 Task: Find connections with filter location Charikar with filter topic #SEMwith filter profile language Spanish with filter current company Wells Fargo with filter school QIS College of Engineering & Technology, Vengamukkapalem (Village), Pondur Road, Ongle(M),PIN-523 272.(CC-49) with filter industry Repair and Maintenance with filter service category Health Insurance with filter keywords title Controller
Action: Mouse moved to (537, 91)
Screenshot: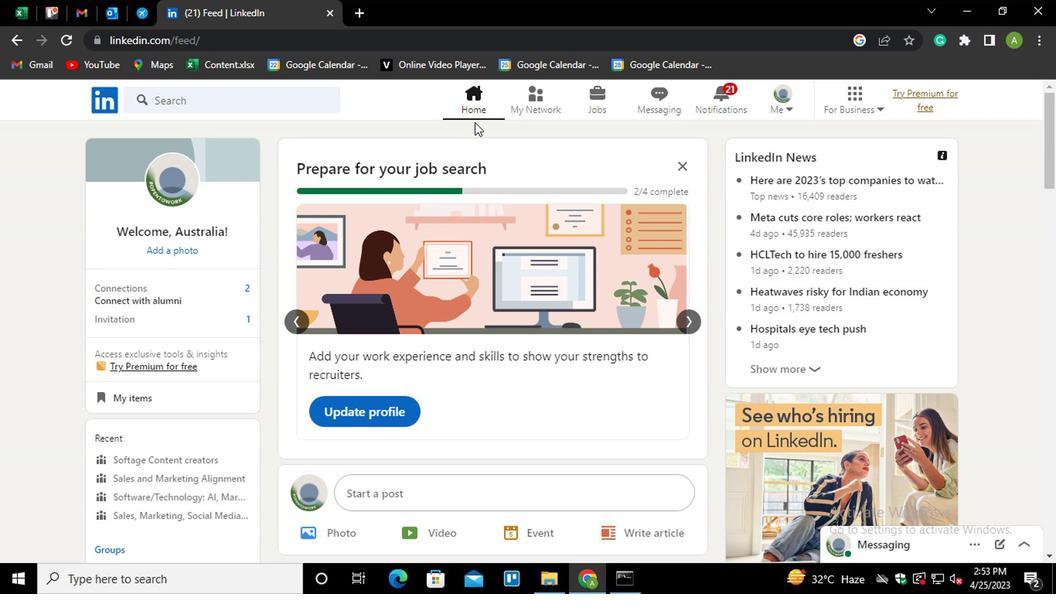 
Action: Mouse pressed left at (537, 91)
Screenshot: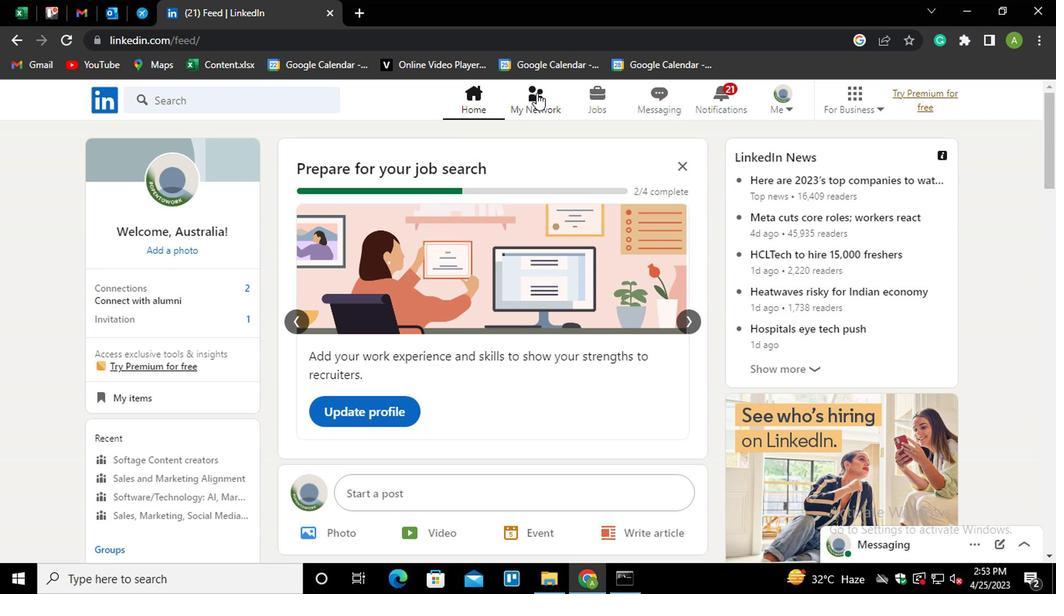 
Action: Mouse moved to (209, 191)
Screenshot: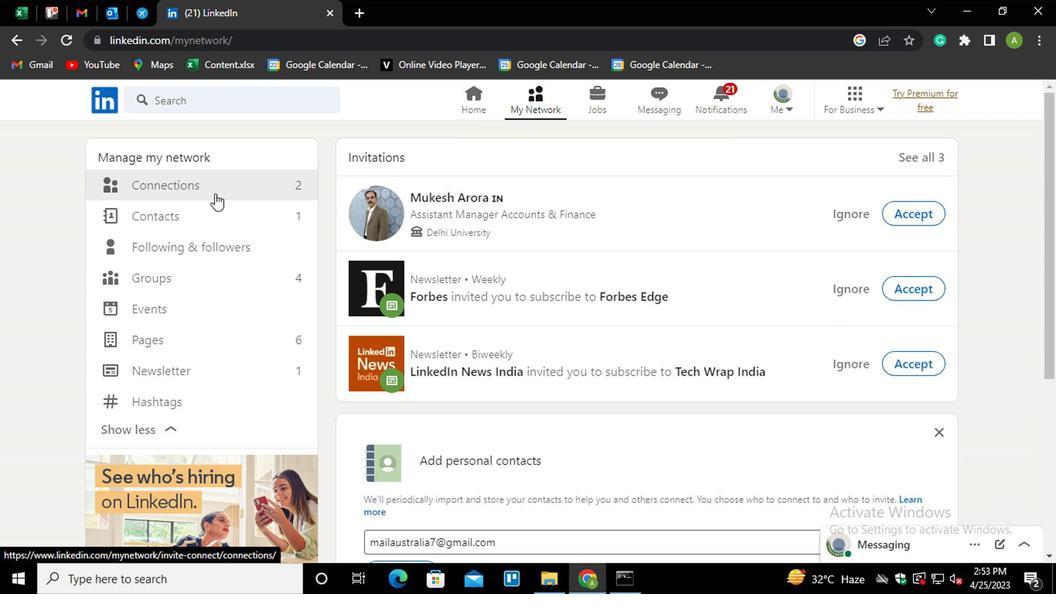 
Action: Mouse pressed left at (209, 191)
Screenshot: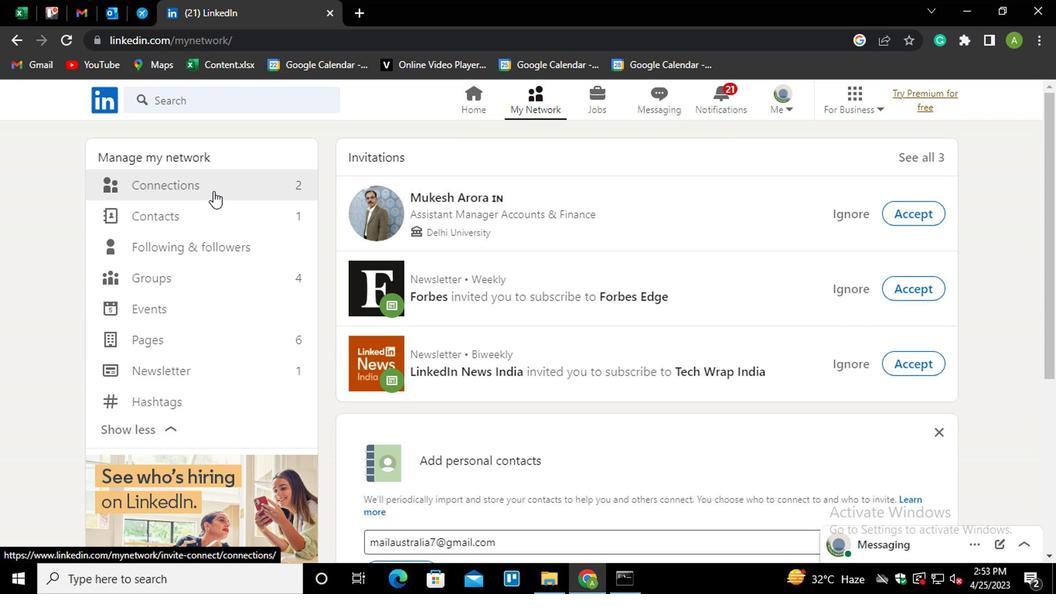 
Action: Mouse moved to (613, 181)
Screenshot: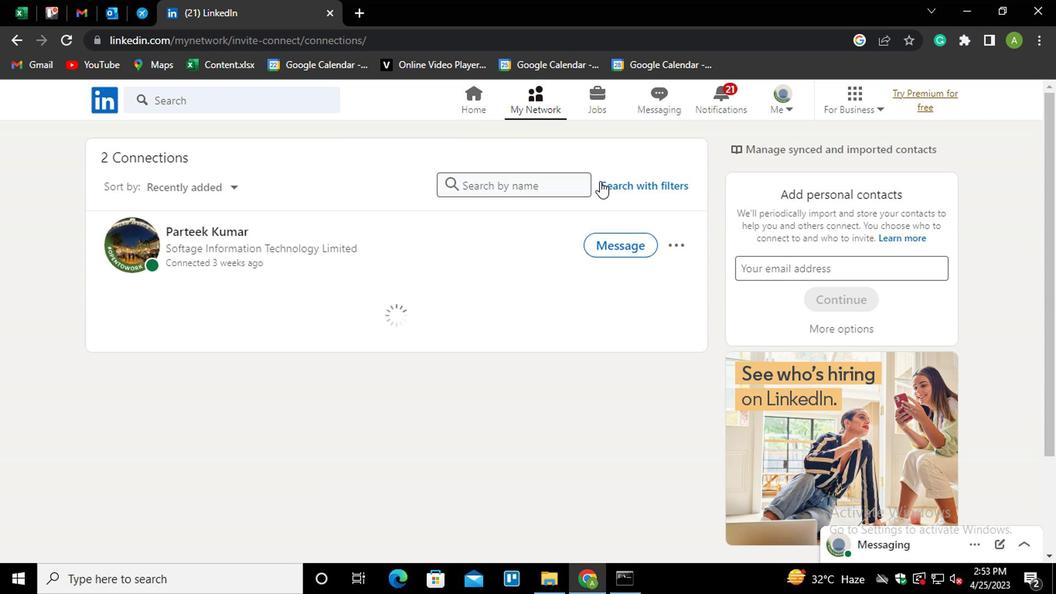 
Action: Mouse pressed left at (613, 181)
Screenshot: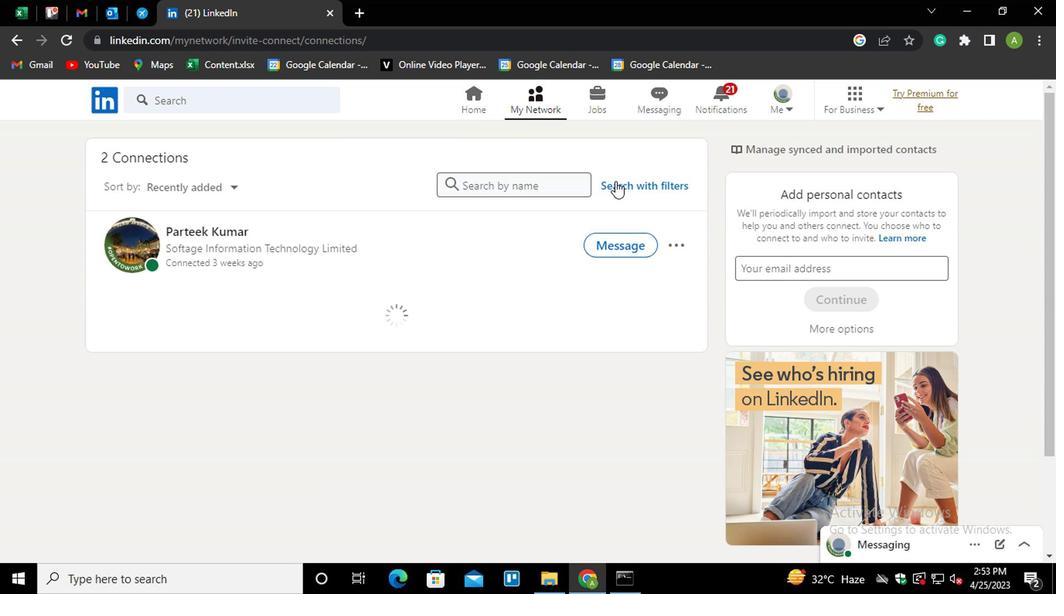 
Action: Mouse moved to (526, 144)
Screenshot: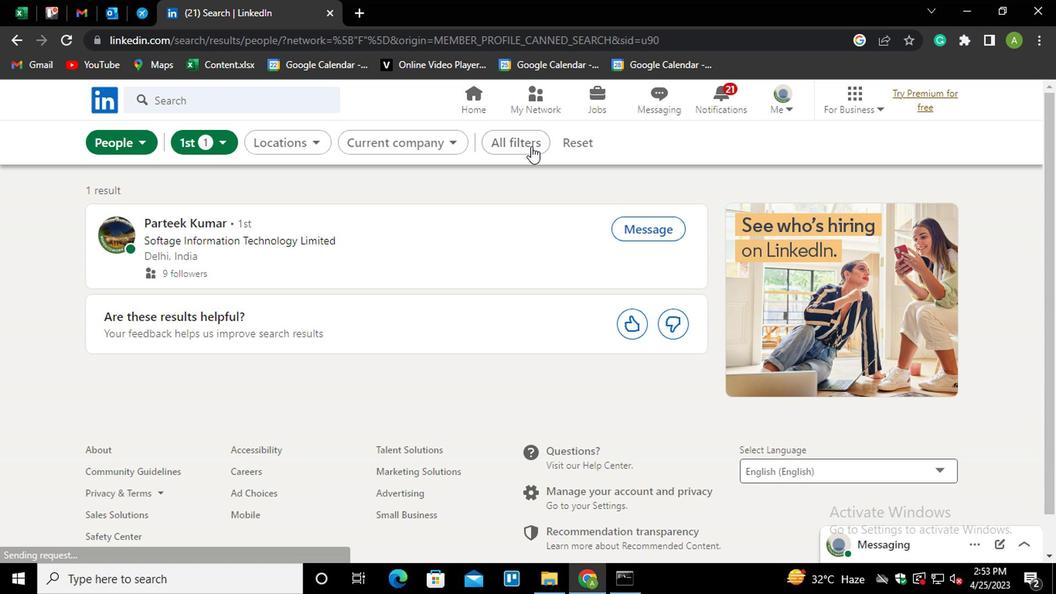
Action: Mouse pressed left at (526, 144)
Screenshot: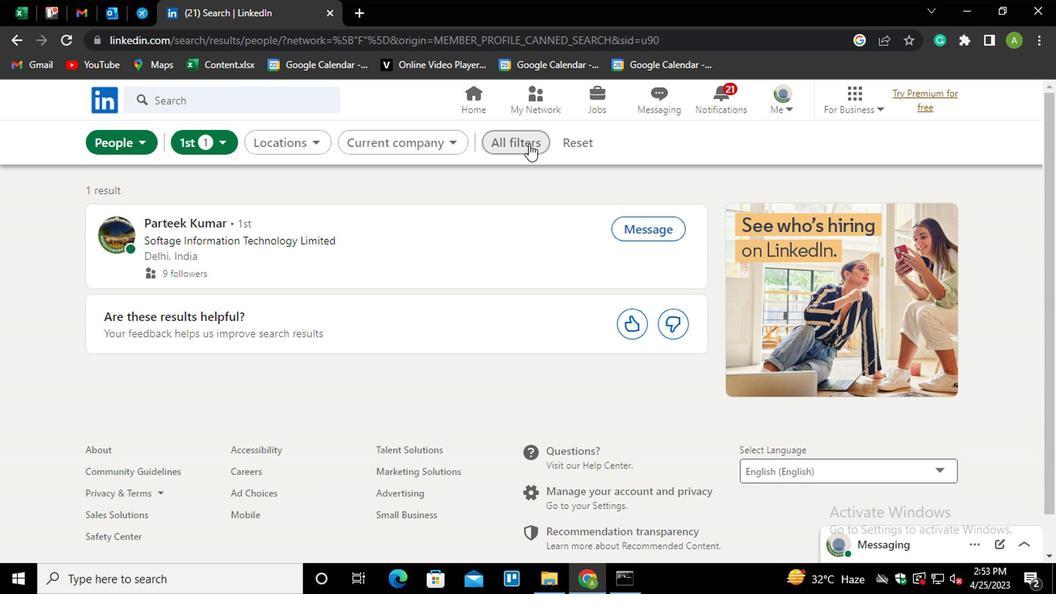 
Action: Mouse moved to (809, 324)
Screenshot: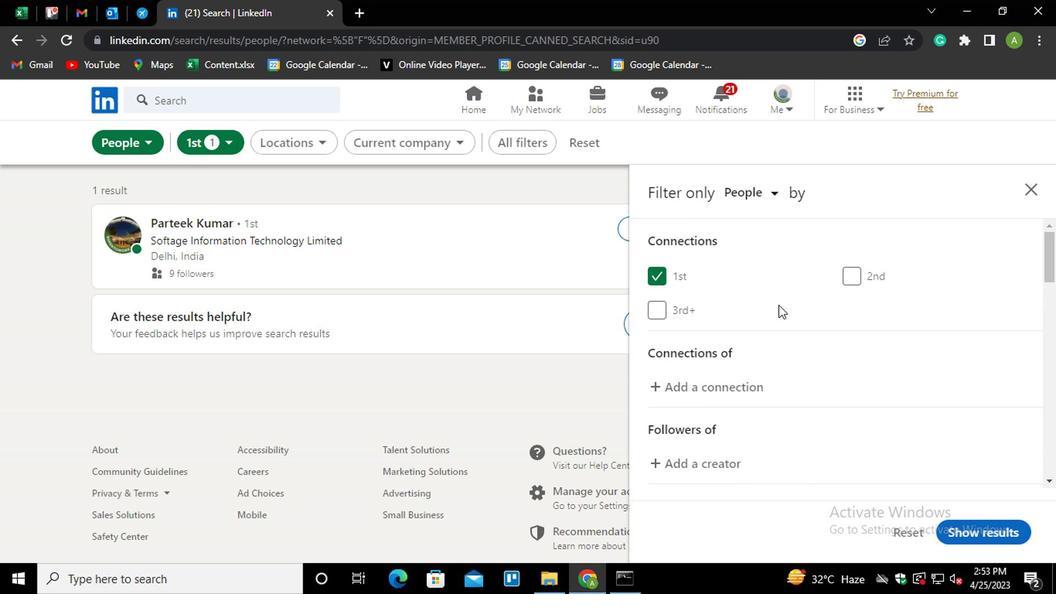 
Action: Mouse scrolled (809, 323) with delta (0, -1)
Screenshot: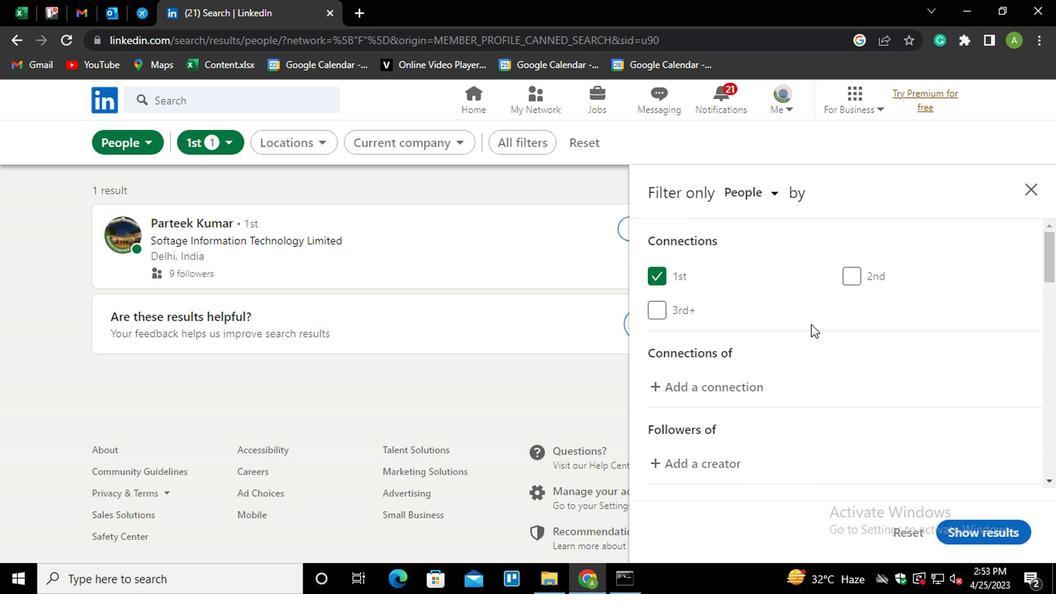 
Action: Mouse scrolled (809, 323) with delta (0, -1)
Screenshot: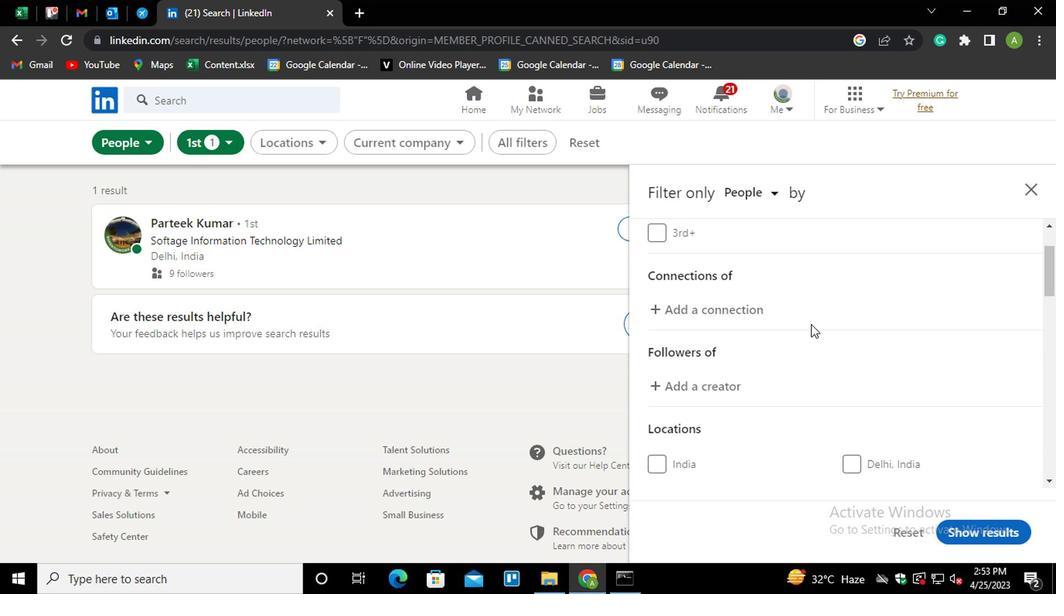 
Action: Mouse scrolled (809, 323) with delta (0, -1)
Screenshot: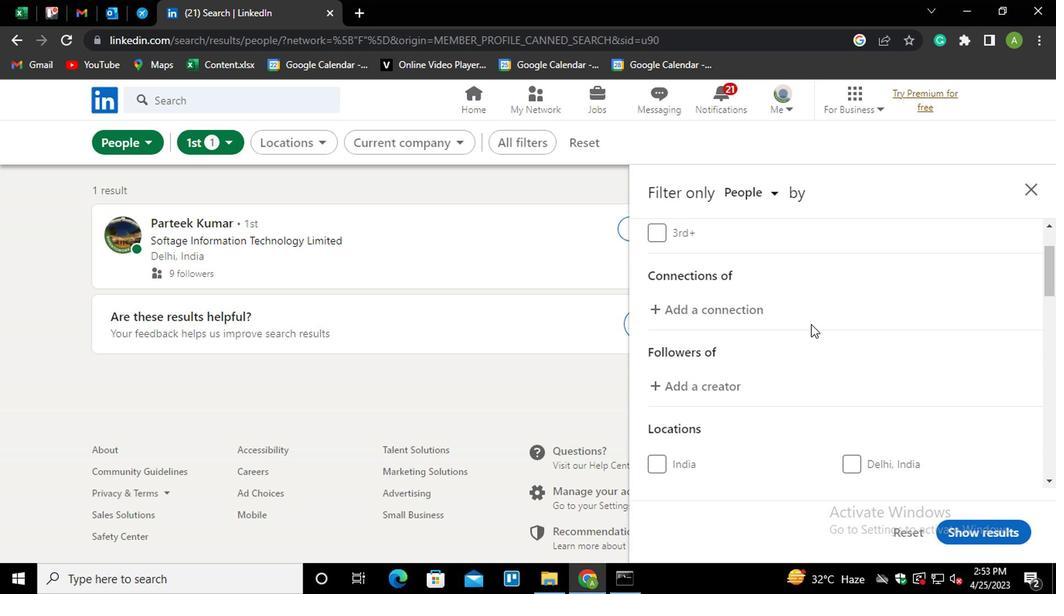 
Action: Mouse scrolled (809, 323) with delta (0, -1)
Screenshot: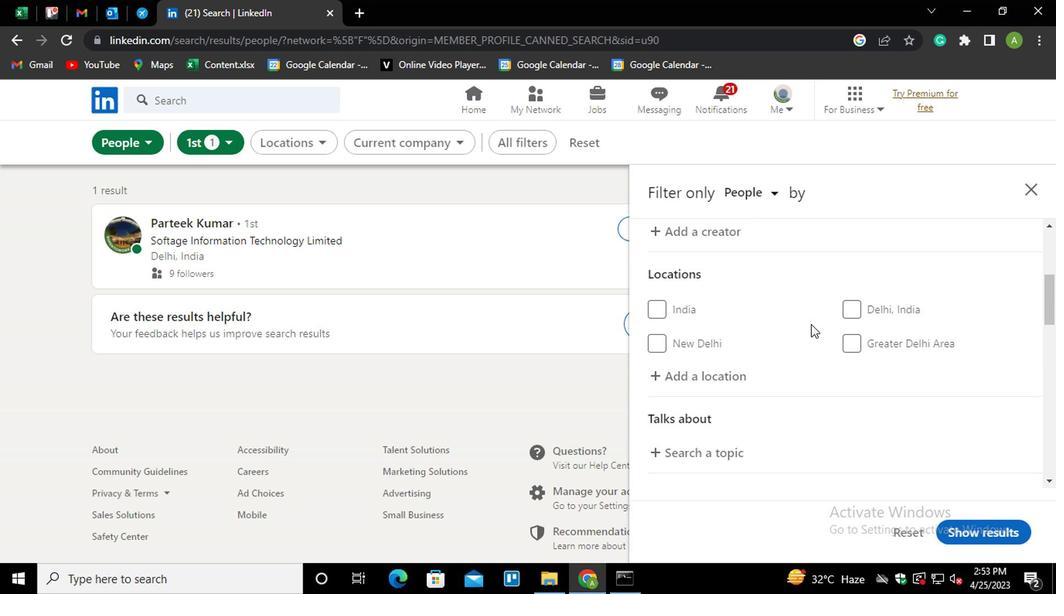 
Action: Mouse moved to (700, 289)
Screenshot: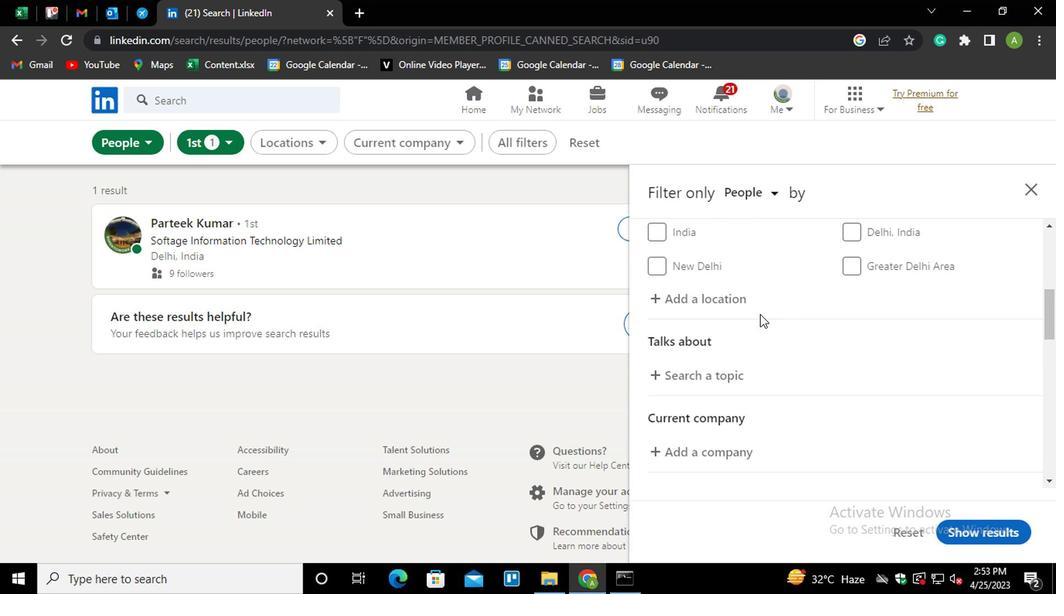 
Action: Mouse pressed left at (700, 289)
Screenshot: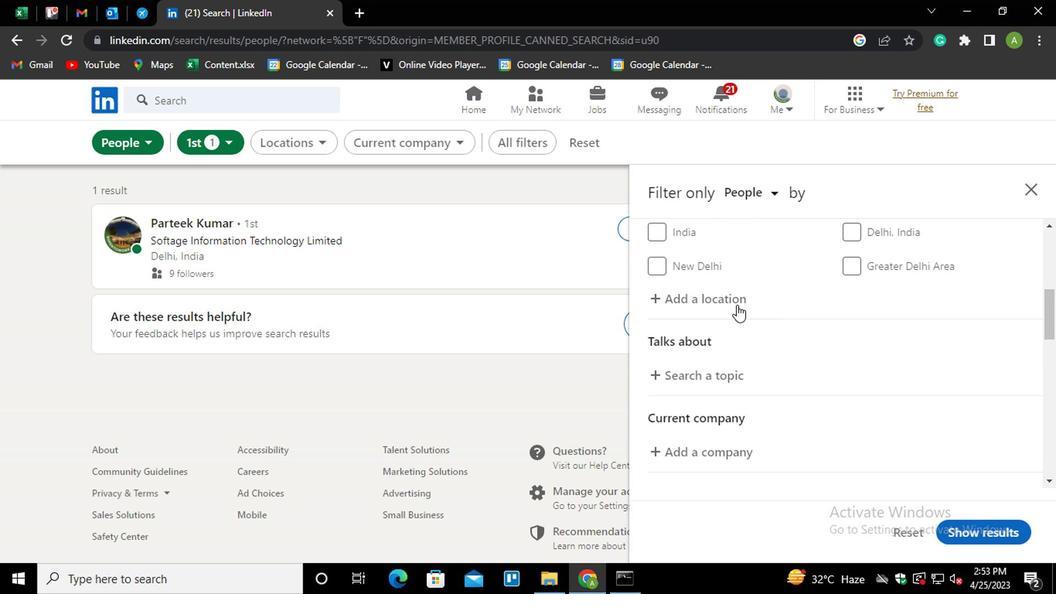 
Action: Mouse moved to (698, 297)
Screenshot: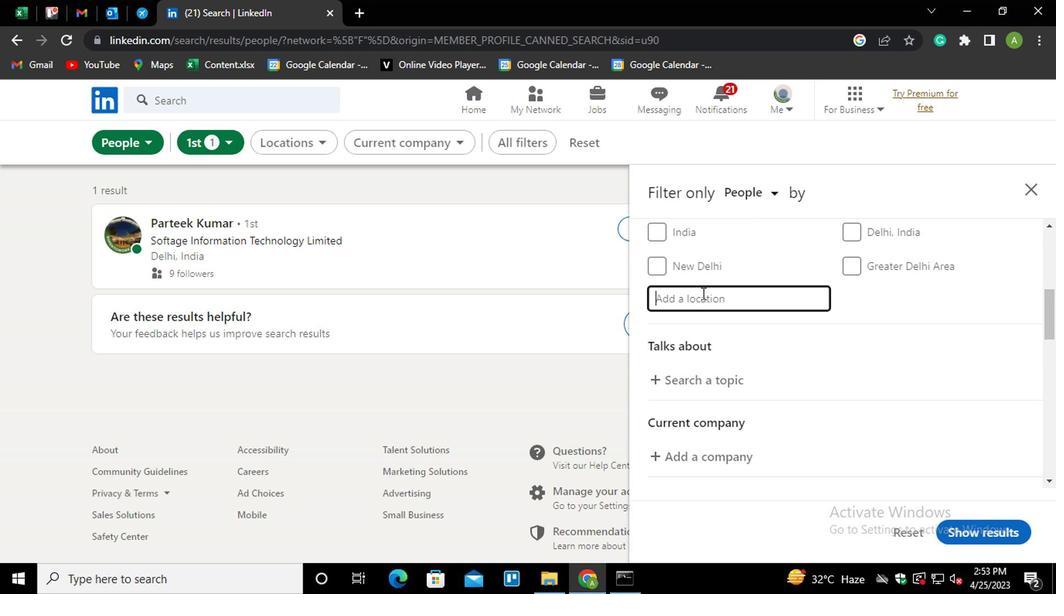 
Action: Mouse pressed left at (698, 297)
Screenshot: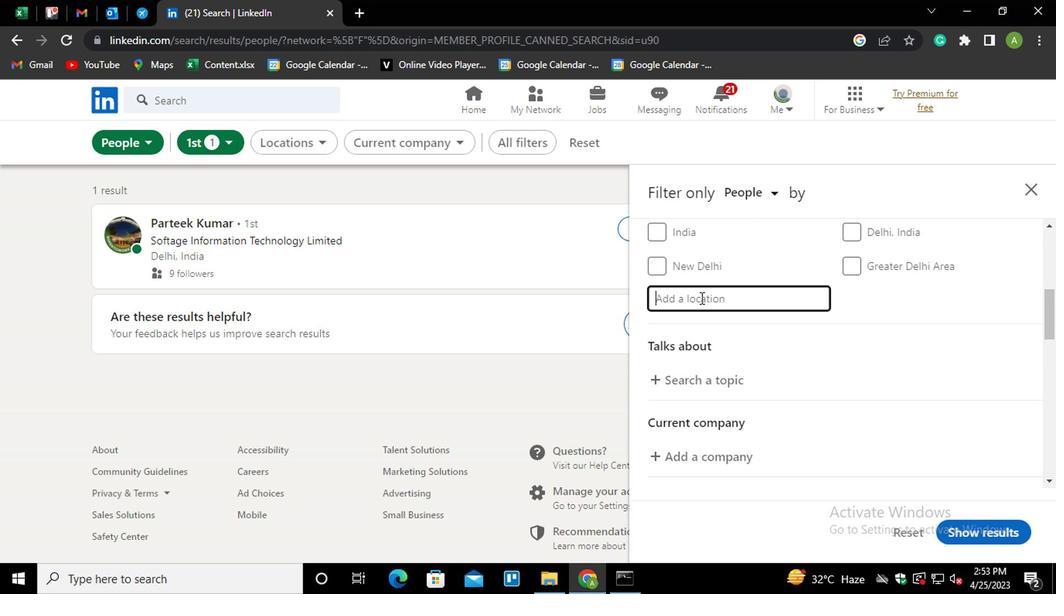 
Action: Mouse moved to (697, 298)
Screenshot: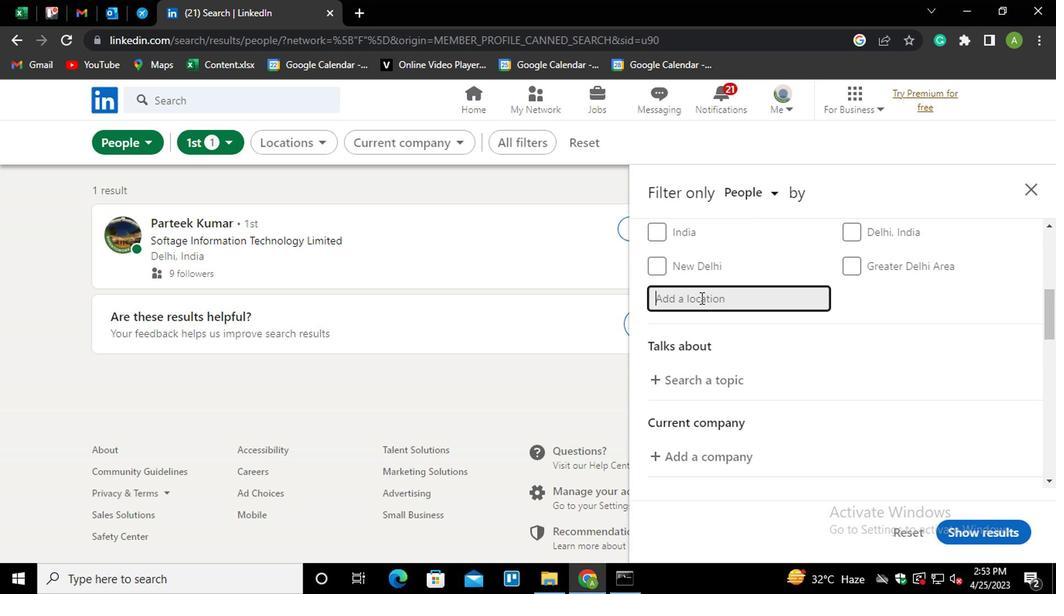 
Action: Key pressed <Key.shift>CHARIKAR<Key.enter>
Screenshot: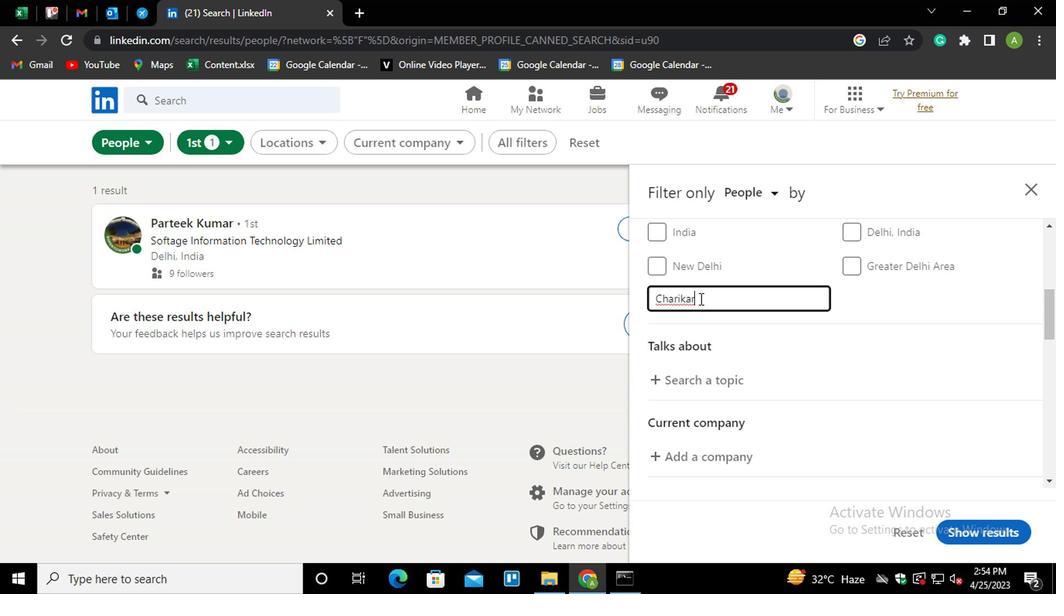 
Action: Mouse moved to (865, 311)
Screenshot: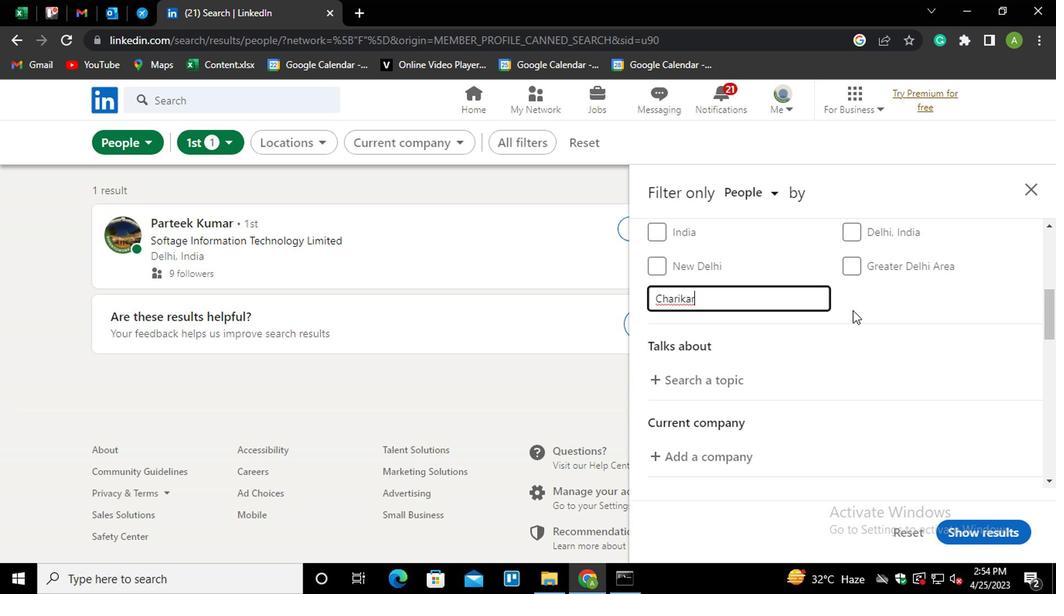 
Action: Mouse pressed left at (865, 311)
Screenshot: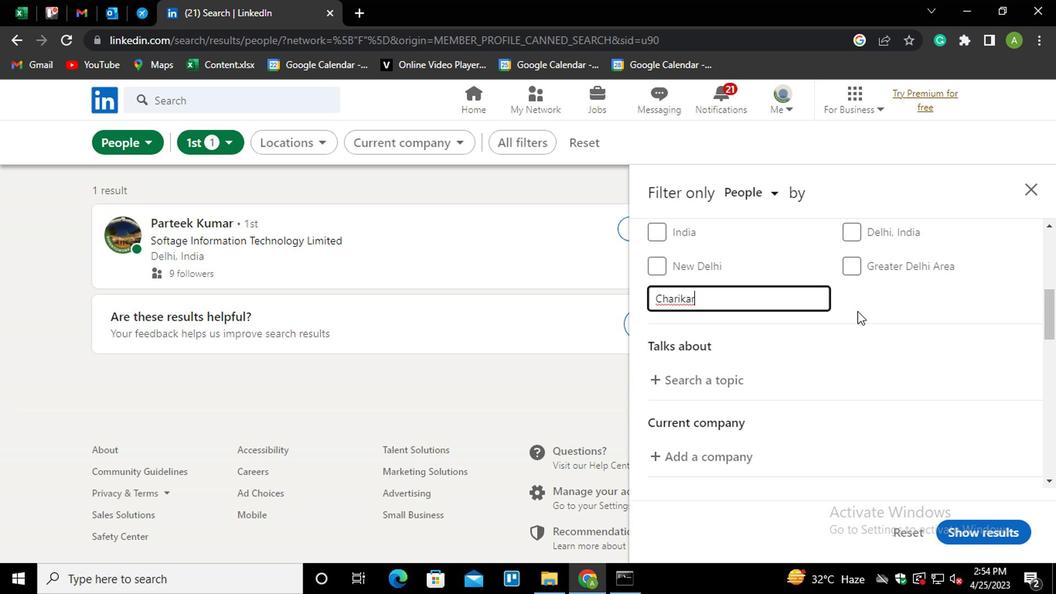 
Action: Mouse scrolled (865, 310) with delta (0, 0)
Screenshot: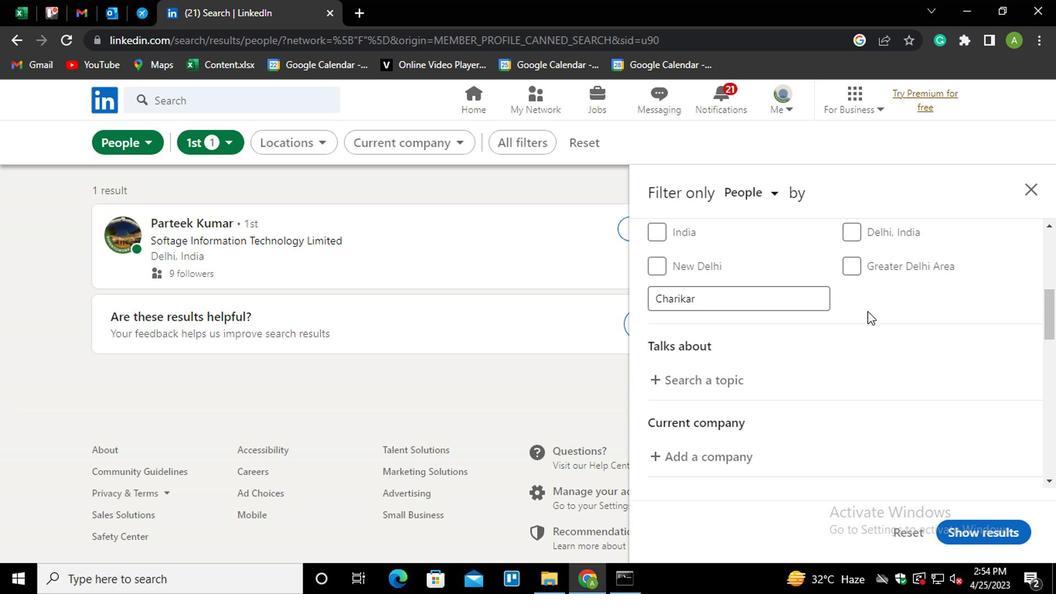 
Action: Mouse moved to (711, 307)
Screenshot: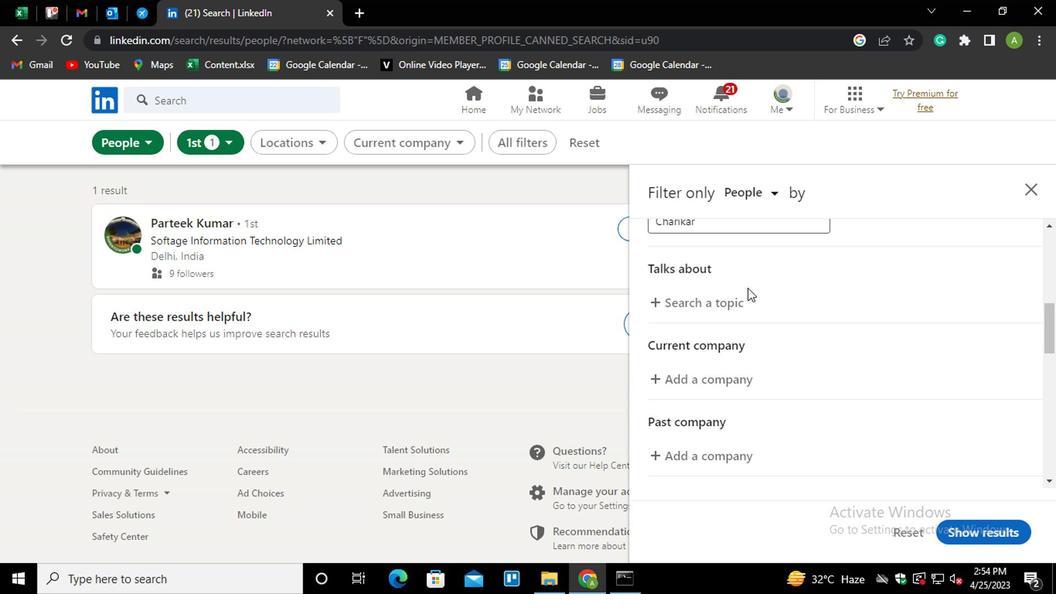 
Action: Mouse pressed left at (711, 307)
Screenshot: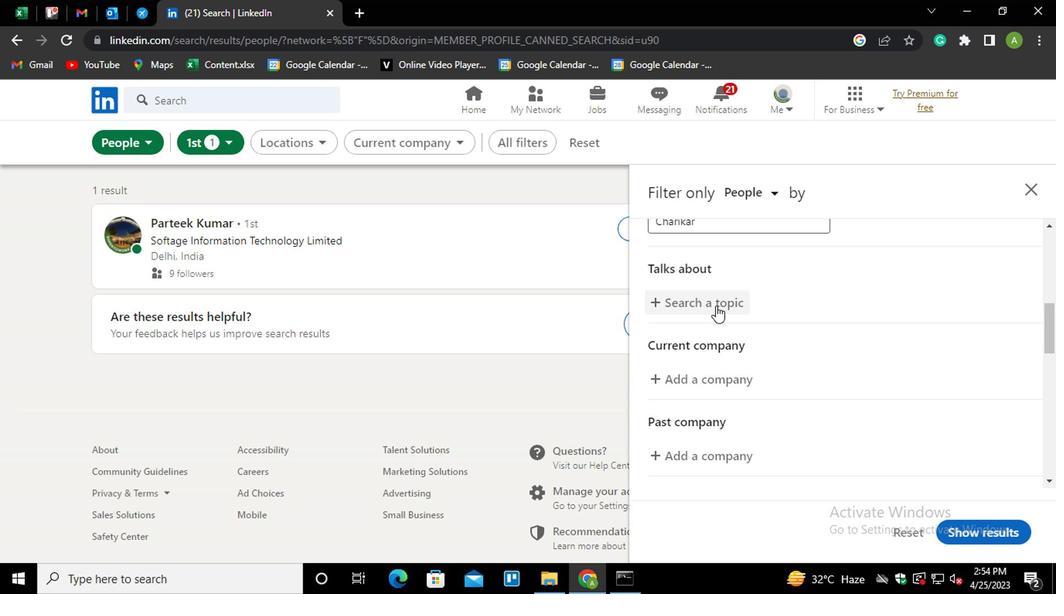 
Action: Key pressed <Key.shift>#<Key.shift>SEMWITH
Screenshot: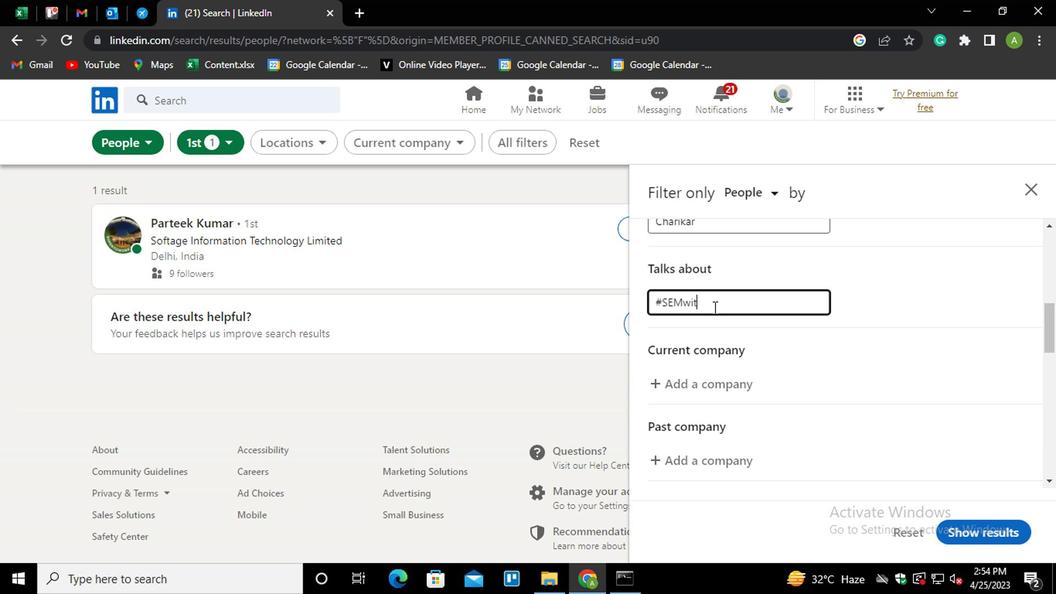 
Action: Mouse moved to (907, 278)
Screenshot: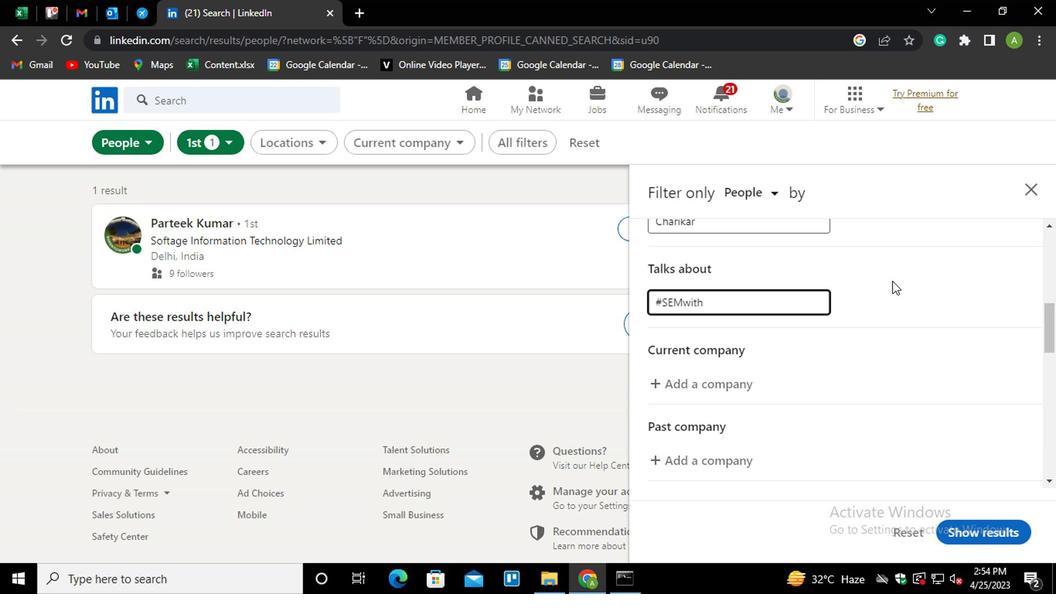 
Action: Mouse pressed left at (907, 278)
Screenshot: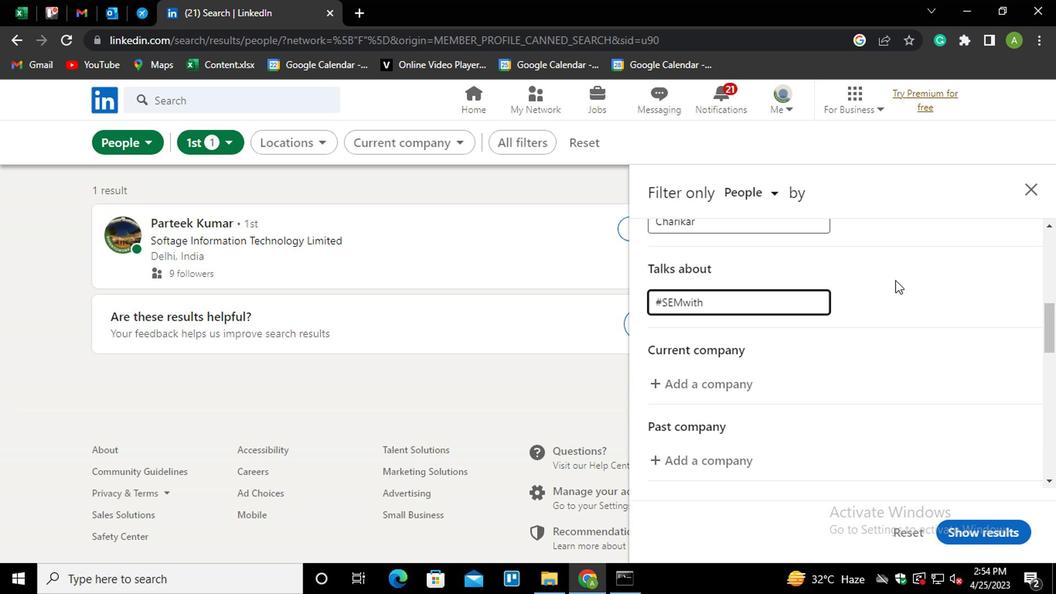 
Action: Mouse moved to (805, 330)
Screenshot: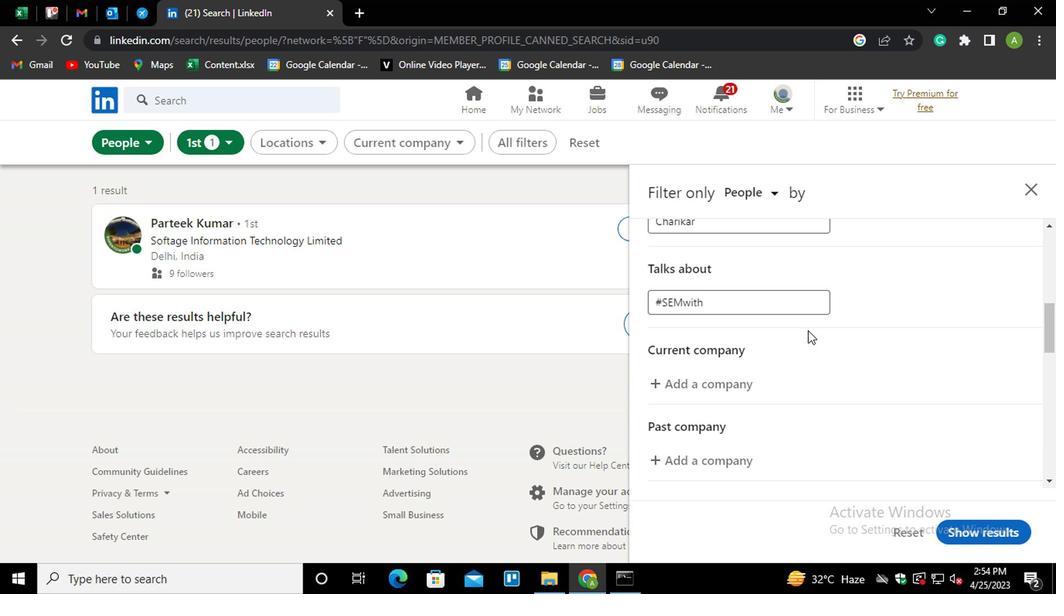 
Action: Mouse scrolled (805, 329) with delta (0, 0)
Screenshot: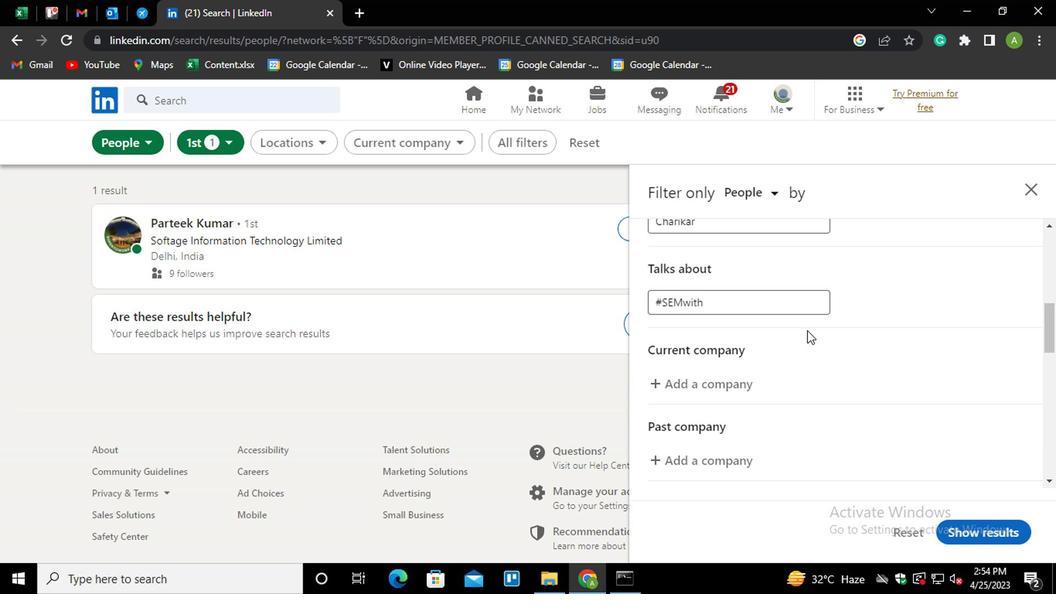 
Action: Mouse moved to (677, 311)
Screenshot: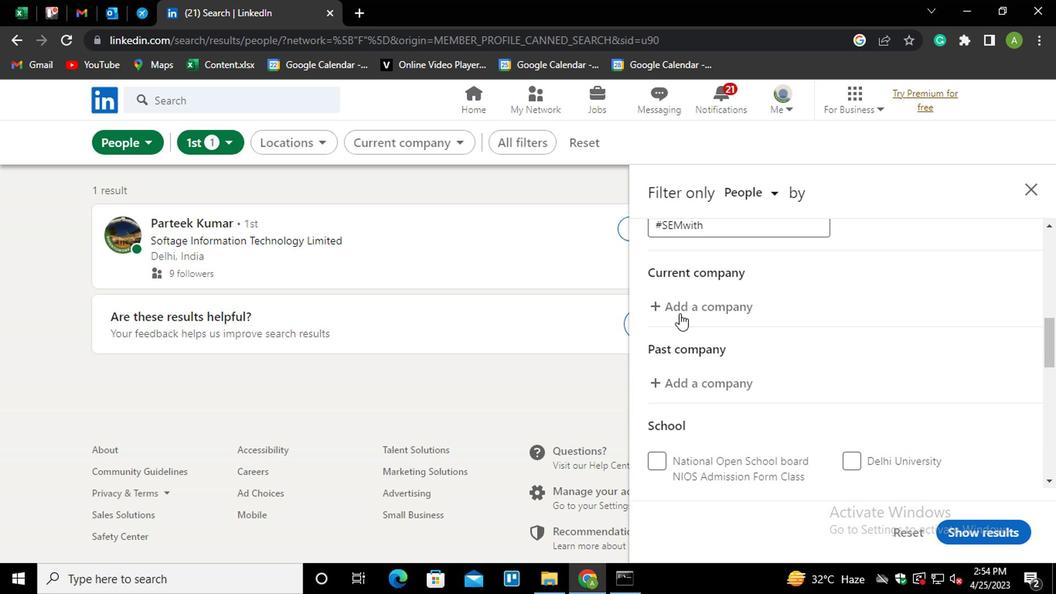 
Action: Mouse pressed left at (677, 311)
Screenshot: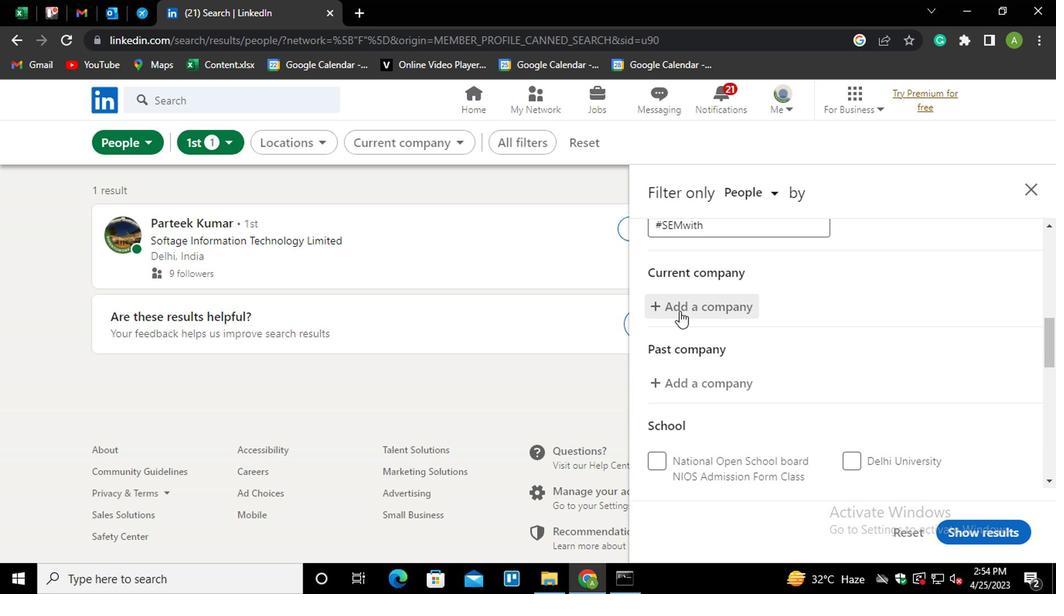 
Action: Mouse moved to (679, 307)
Screenshot: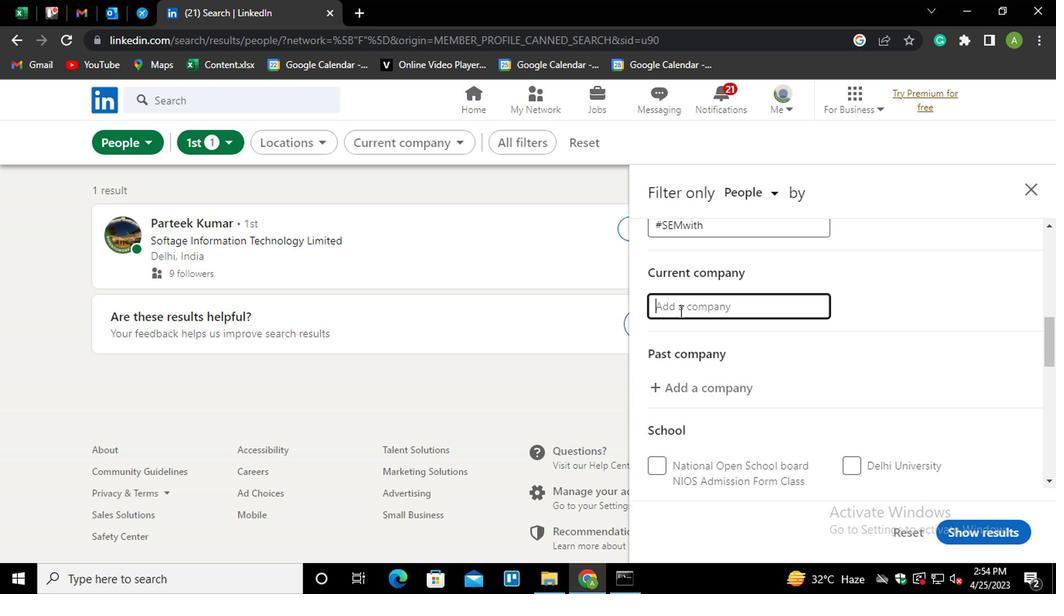 
Action: Mouse pressed left at (679, 307)
Screenshot: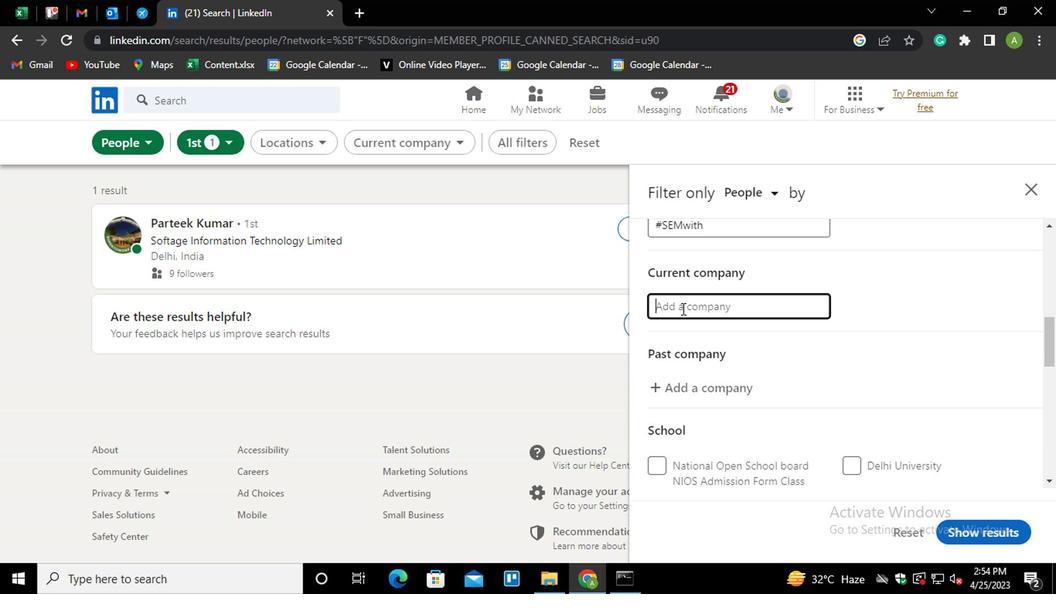 
Action: Key pressed <Key.shift>WELS<Key.backspace>LS<Key.space><Key.shift>FA<Key.down><Key.enter>
Screenshot: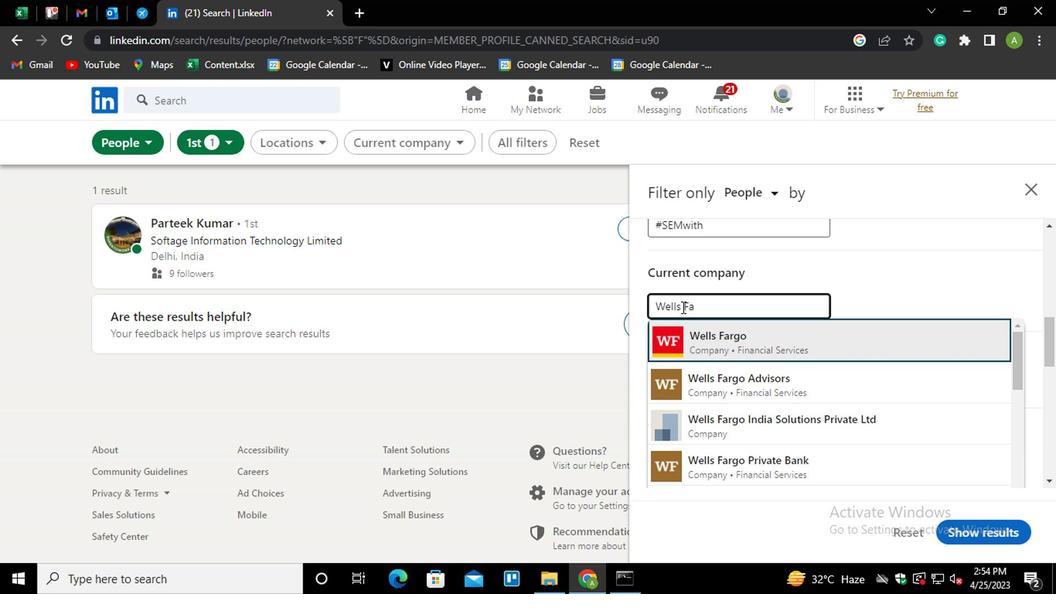 
Action: Mouse moved to (812, 341)
Screenshot: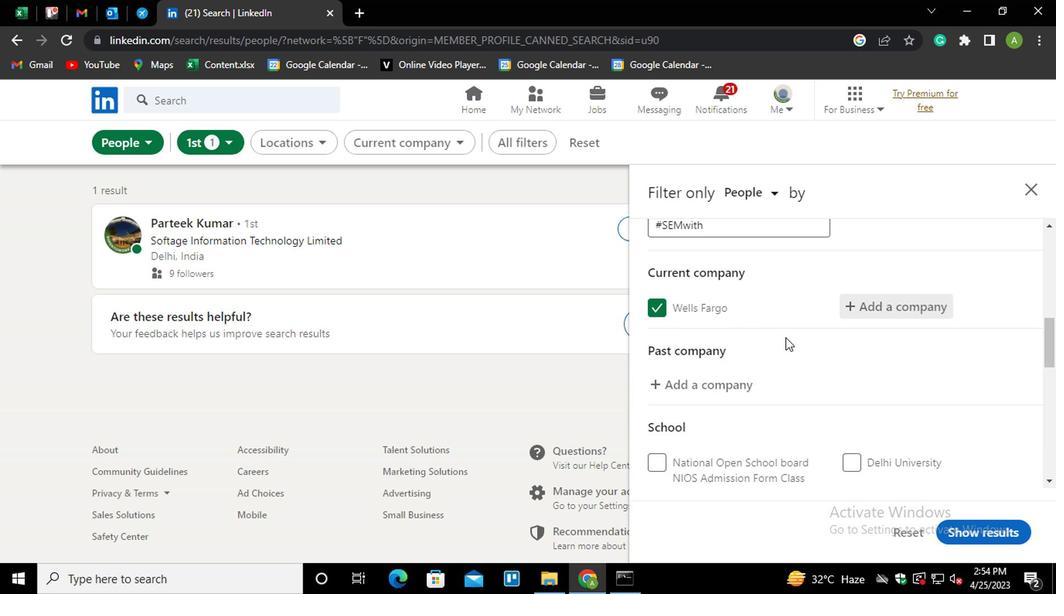 
Action: Mouse scrolled (812, 340) with delta (0, -1)
Screenshot: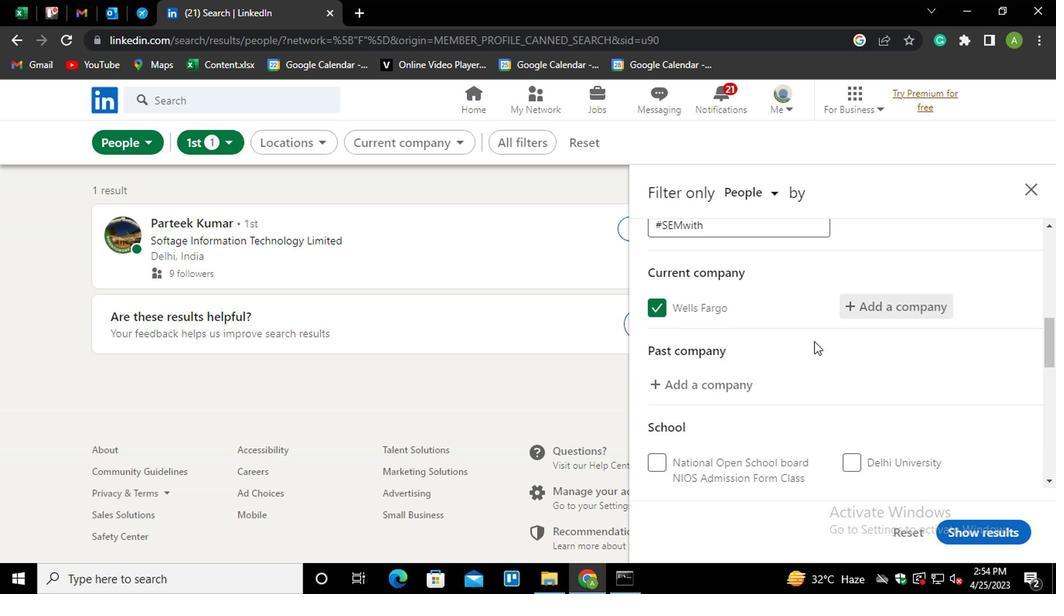 
Action: Mouse scrolled (812, 340) with delta (0, -1)
Screenshot: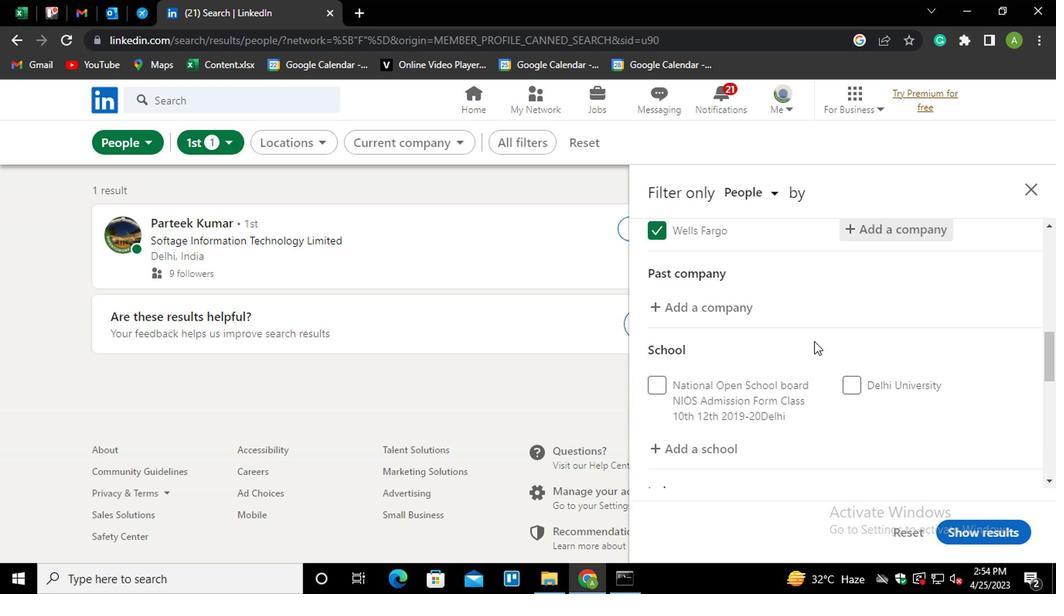 
Action: Mouse moved to (693, 375)
Screenshot: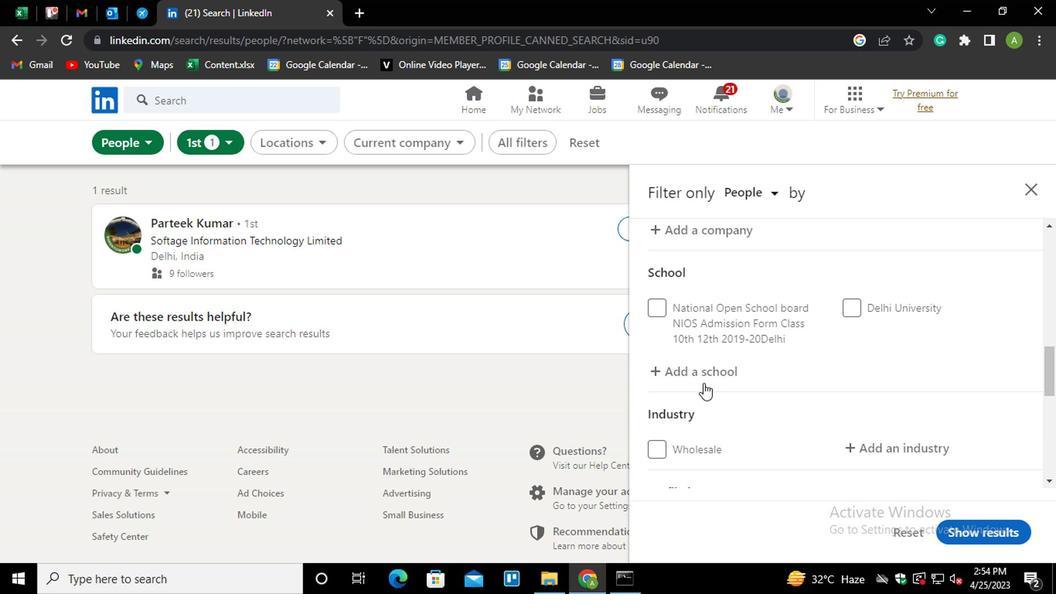 
Action: Mouse pressed left at (693, 375)
Screenshot: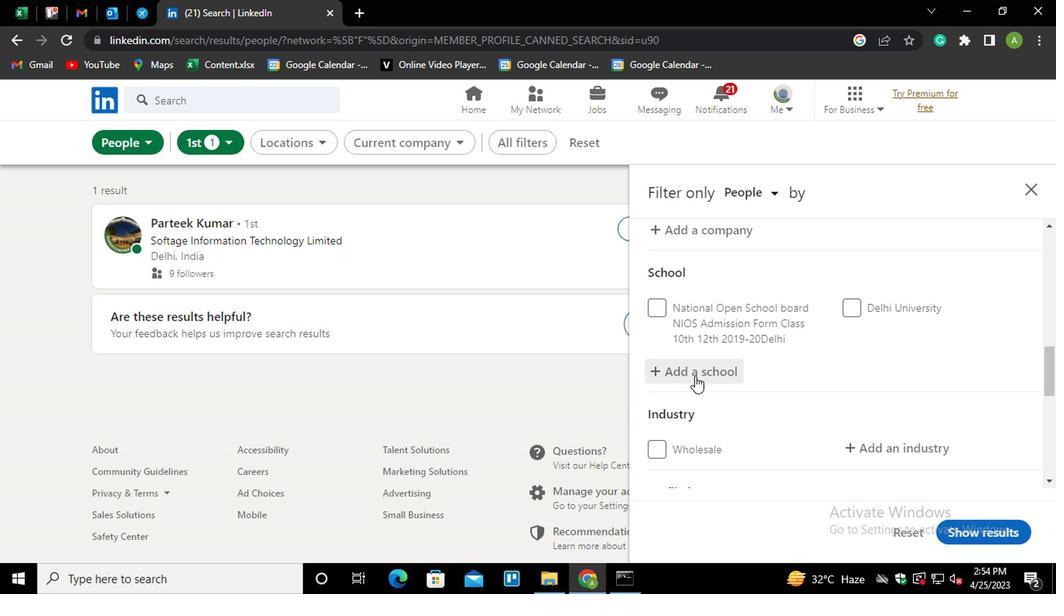 
Action: Mouse moved to (691, 369)
Screenshot: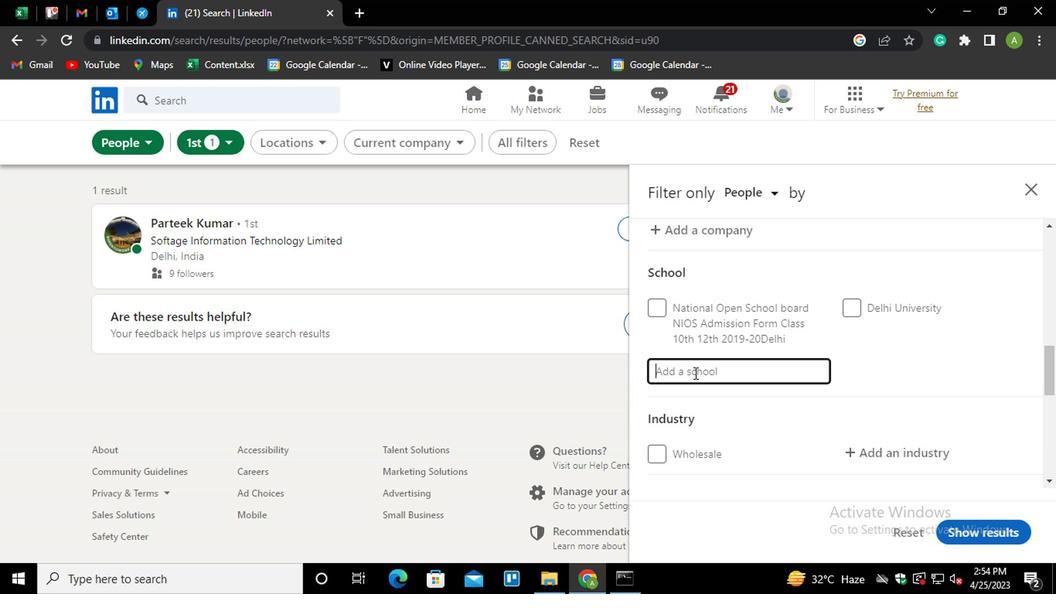 
Action: Mouse pressed left at (691, 369)
Screenshot: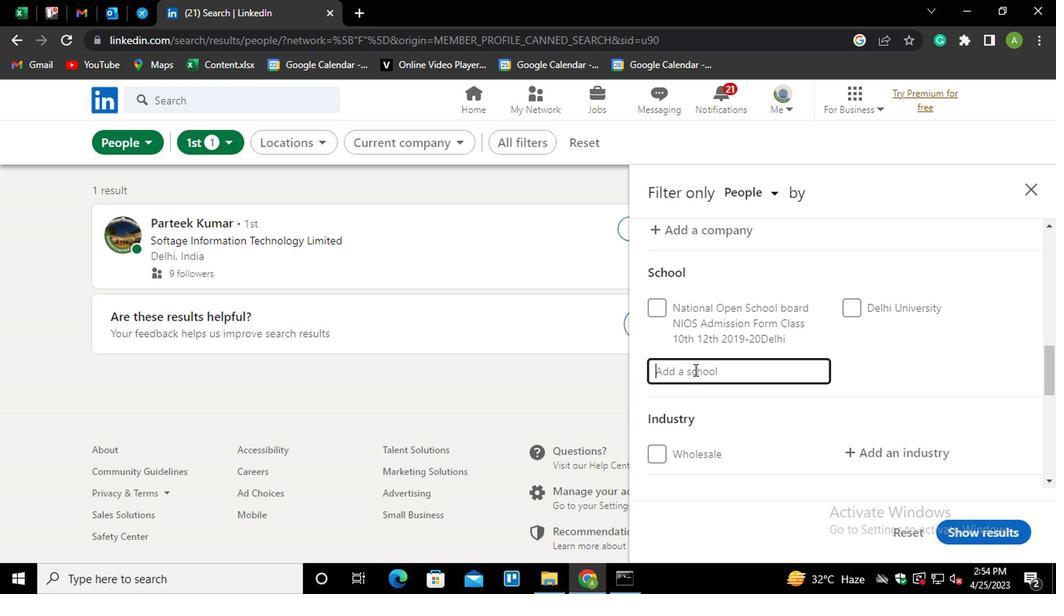 
Action: Key pressed <Key.shift>Q<Key.shift_r>I<Key.shift>S<Key.down><Key.enter>
Screenshot: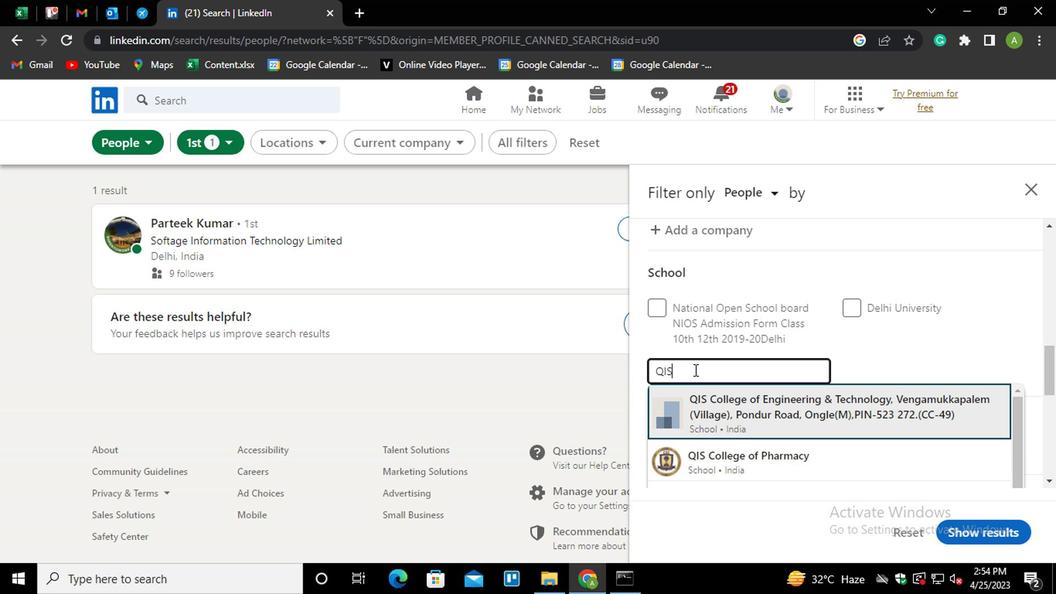 
Action: Mouse moved to (745, 385)
Screenshot: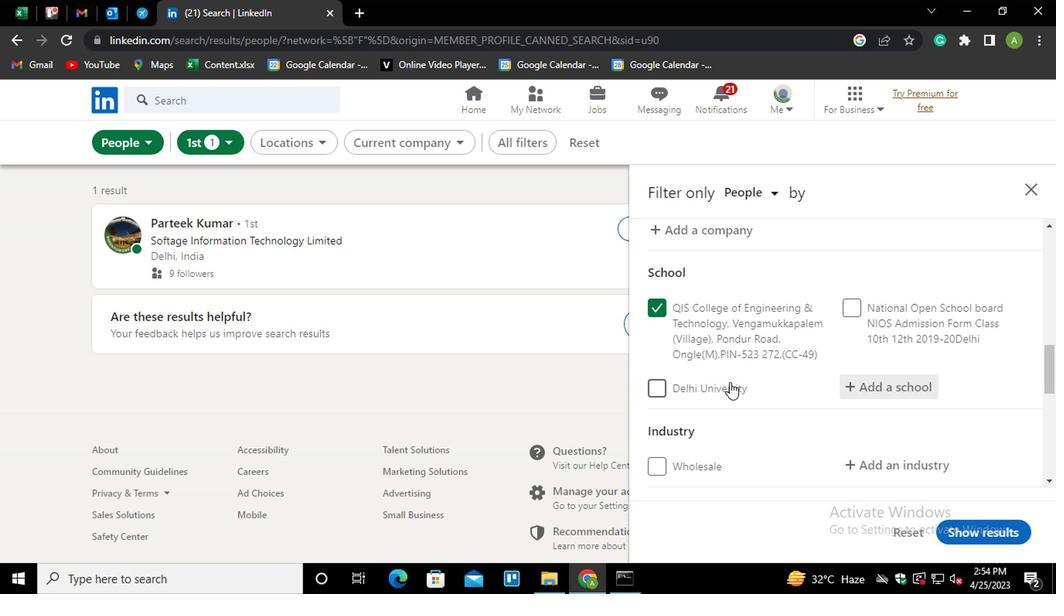 
Action: Mouse scrolled (745, 384) with delta (0, -1)
Screenshot: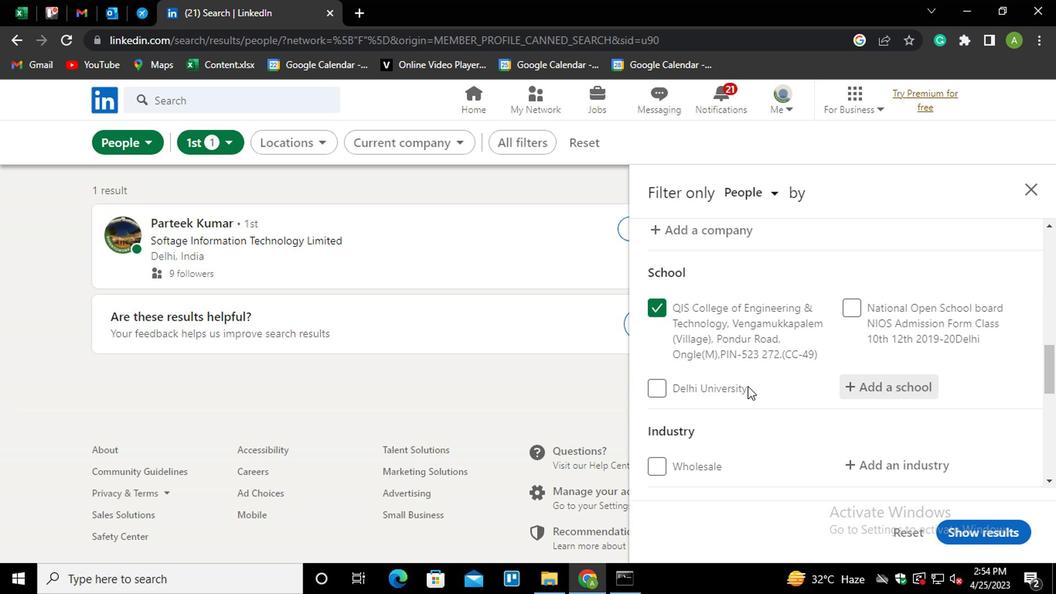 
Action: Mouse scrolled (745, 384) with delta (0, -1)
Screenshot: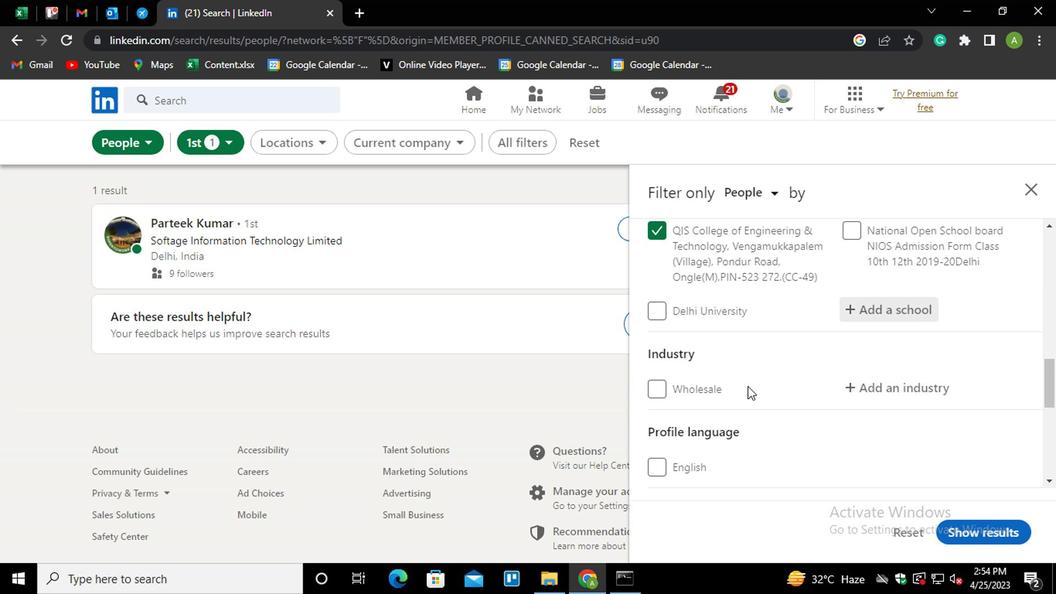
Action: Mouse moved to (911, 315)
Screenshot: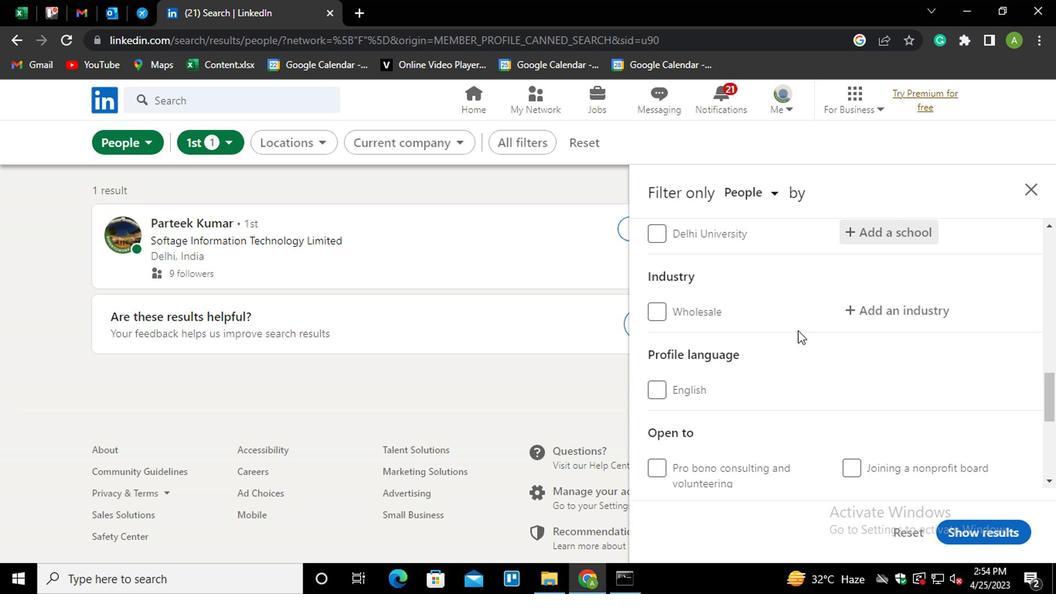 
Action: Mouse pressed left at (911, 315)
Screenshot: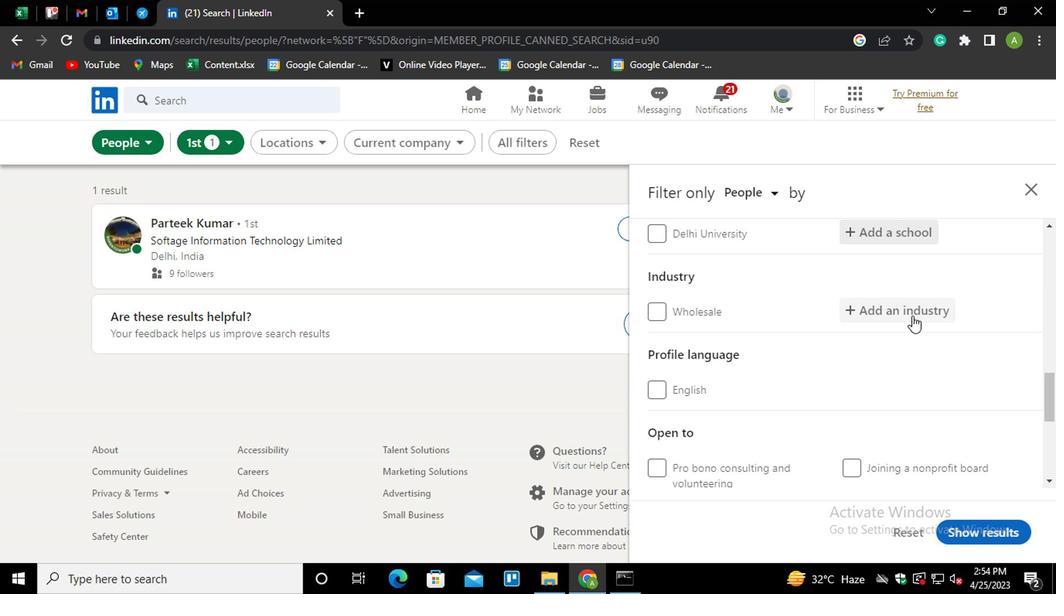 
Action: Mouse moved to (876, 317)
Screenshot: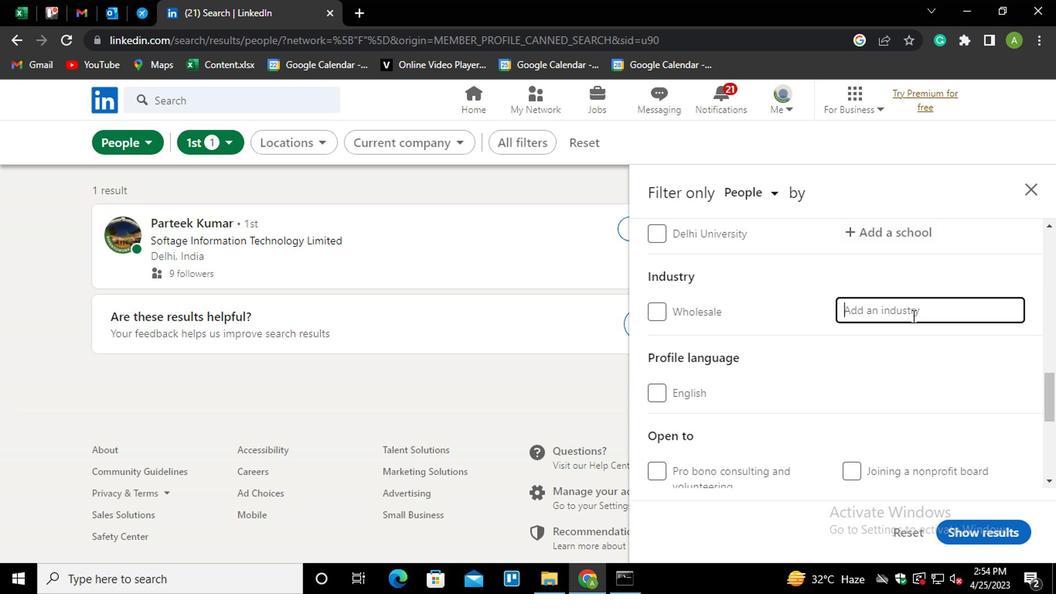 
Action: Mouse pressed left at (876, 317)
Screenshot: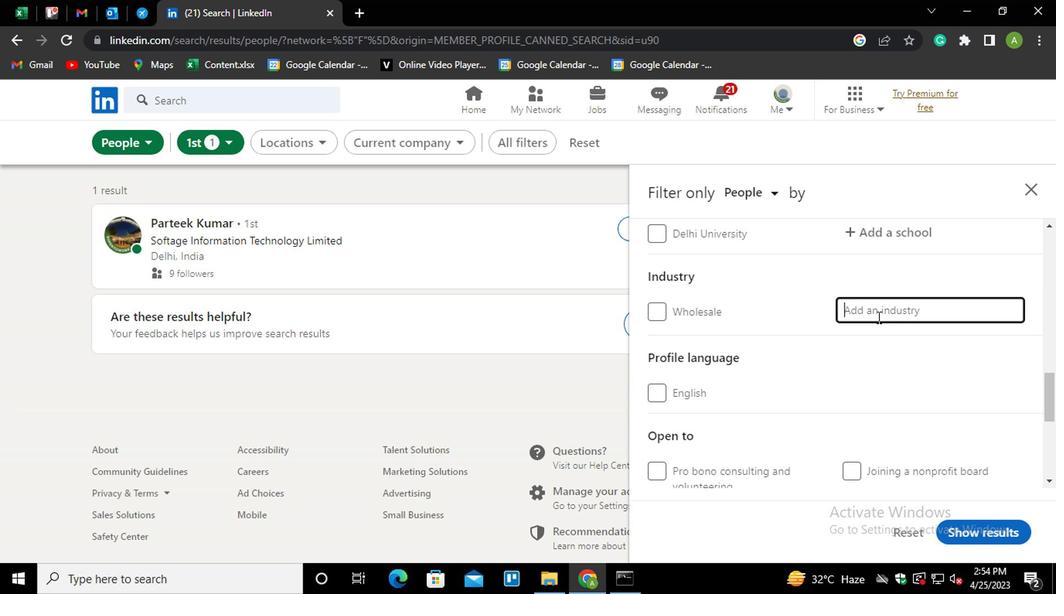 
Action: Key pressed <Key.shift>REPI<Key.backspace>AIR<Key.down><Key.down><Key.down><Key.down><Key.enter>
Screenshot: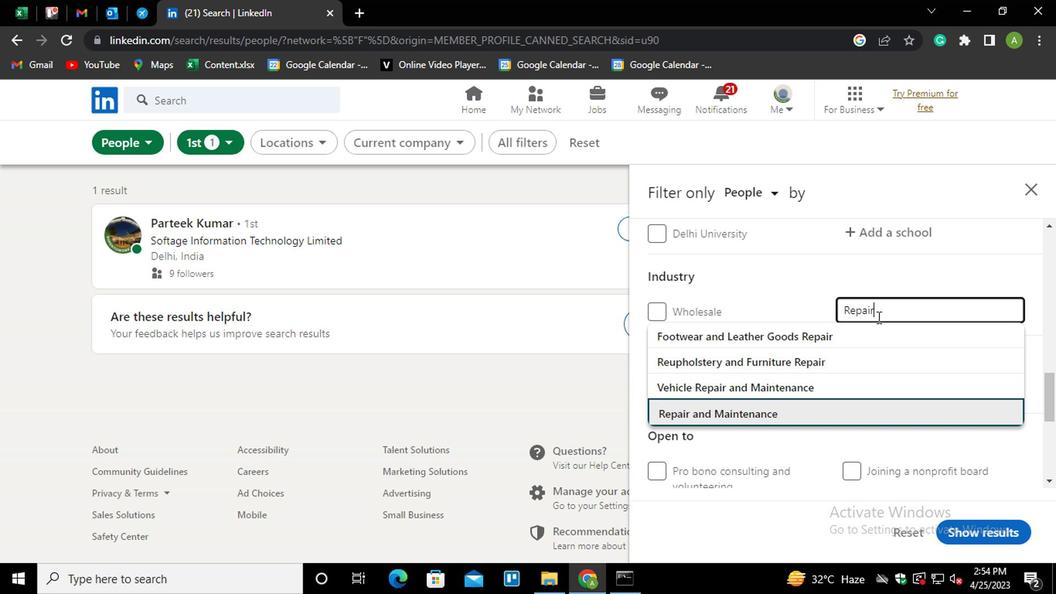 
Action: Mouse moved to (865, 318)
Screenshot: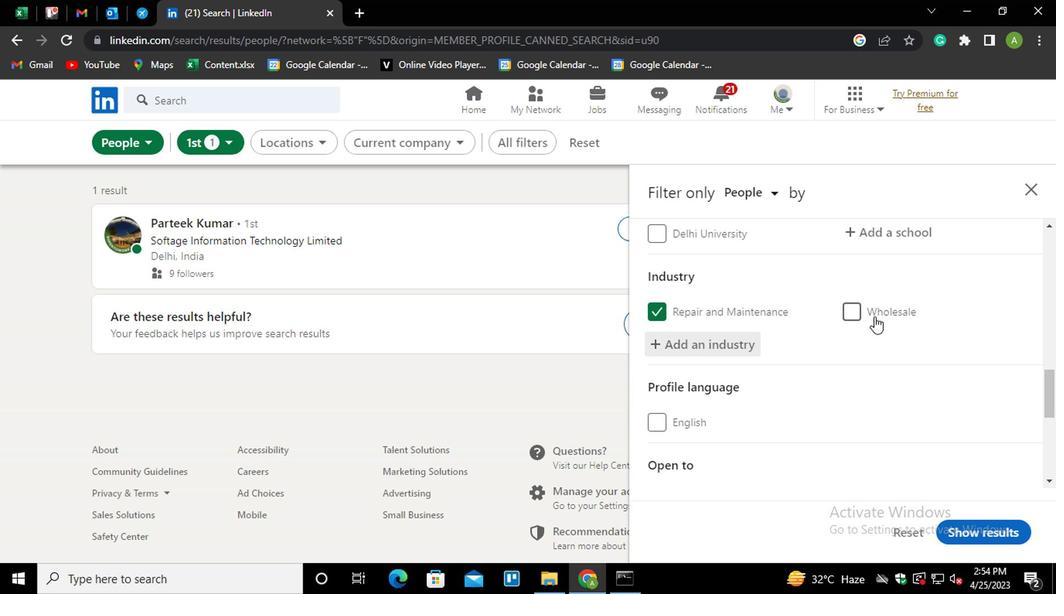 
Action: Mouse scrolled (865, 318) with delta (0, 0)
Screenshot: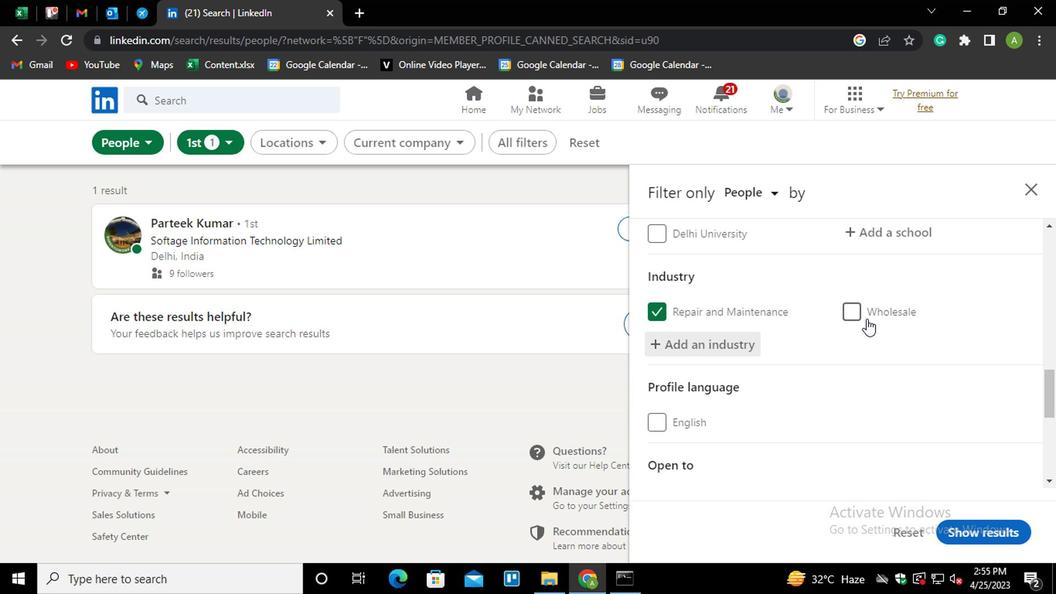
Action: Mouse moved to (863, 320)
Screenshot: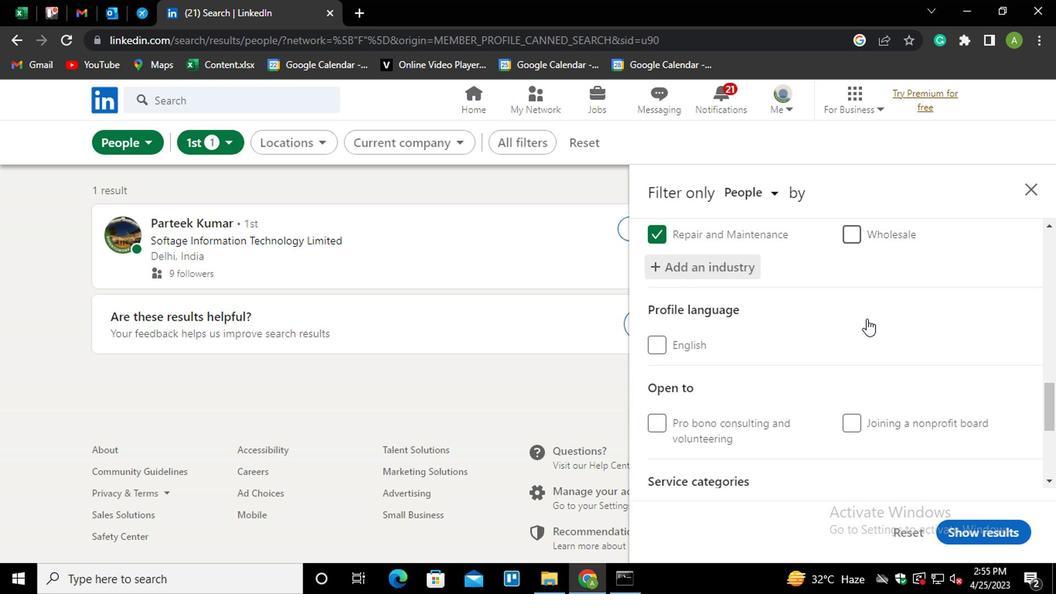 
Action: Mouse scrolled (863, 319) with delta (0, -1)
Screenshot: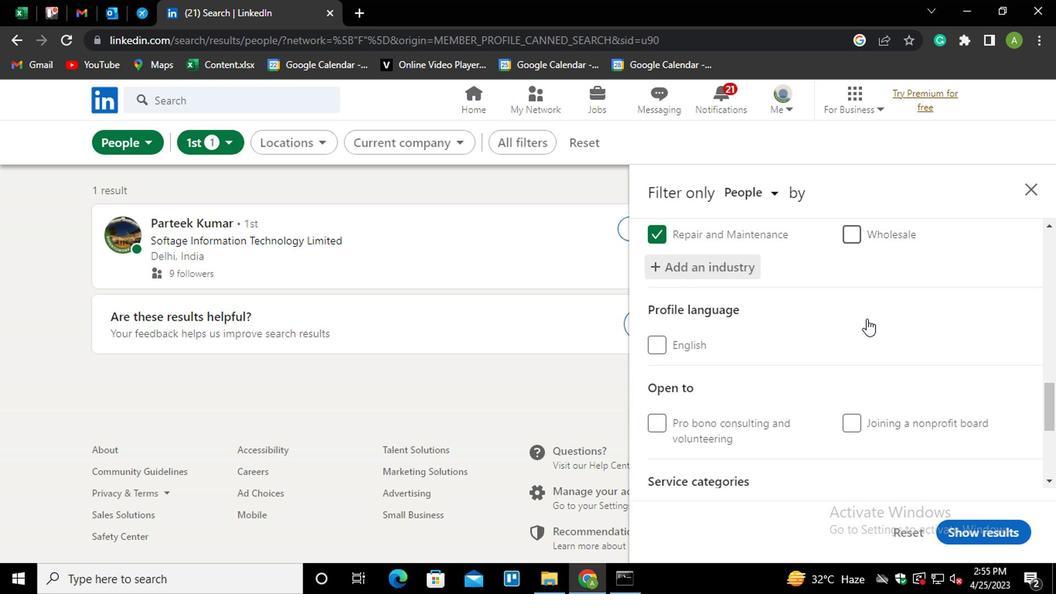 
Action: Mouse moved to (862, 322)
Screenshot: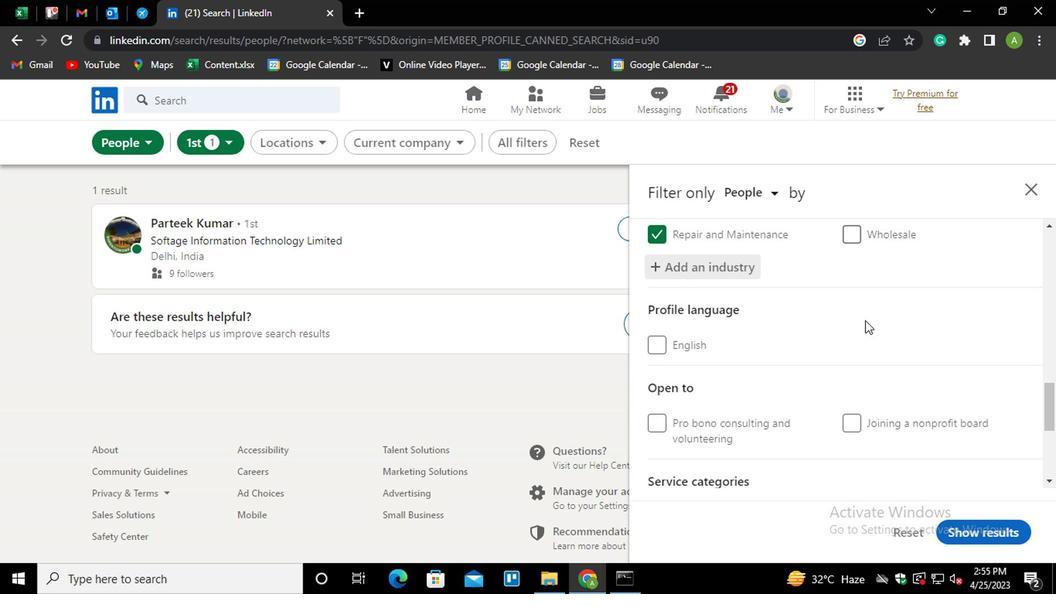 
Action: Mouse scrolled (862, 320) with delta (0, -1)
Screenshot: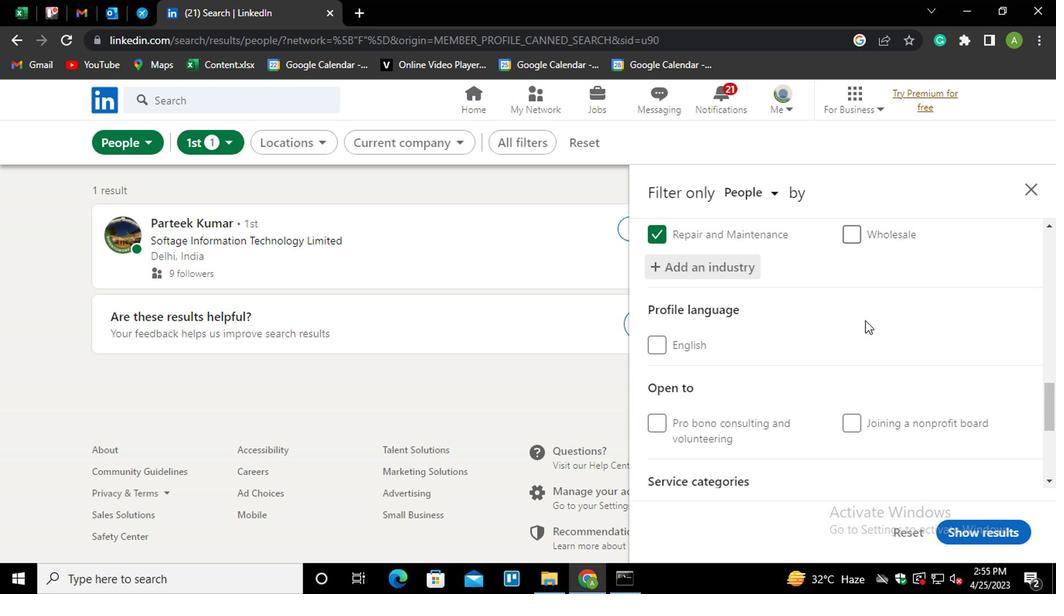 
Action: Mouse moved to (696, 364)
Screenshot: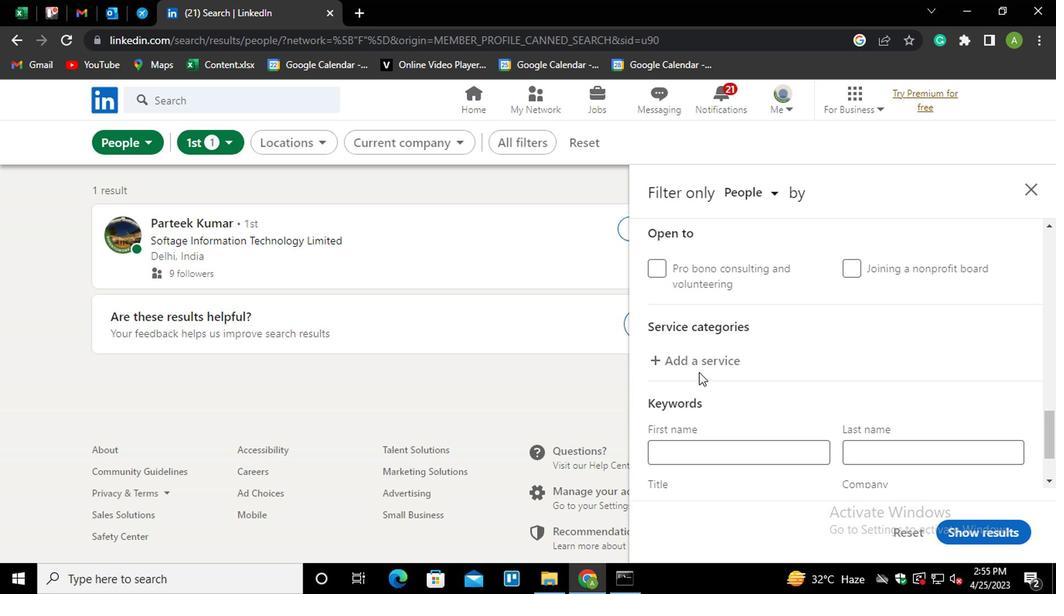 
Action: Mouse pressed left at (696, 364)
Screenshot: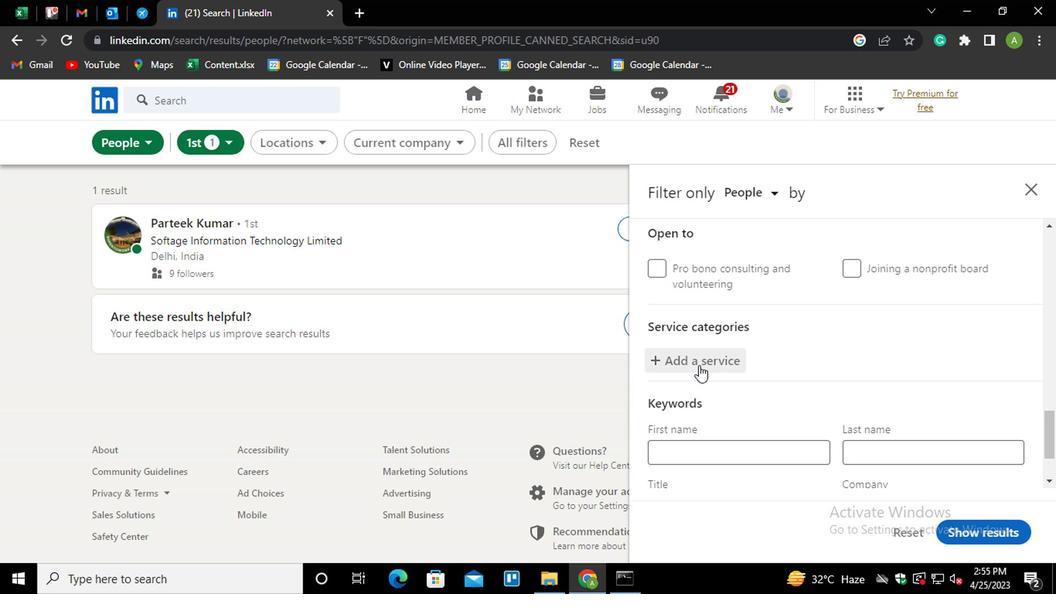 
Action: Key pressed <Key.shift_r>HEALTH<Key.down><Key.enter>
Screenshot: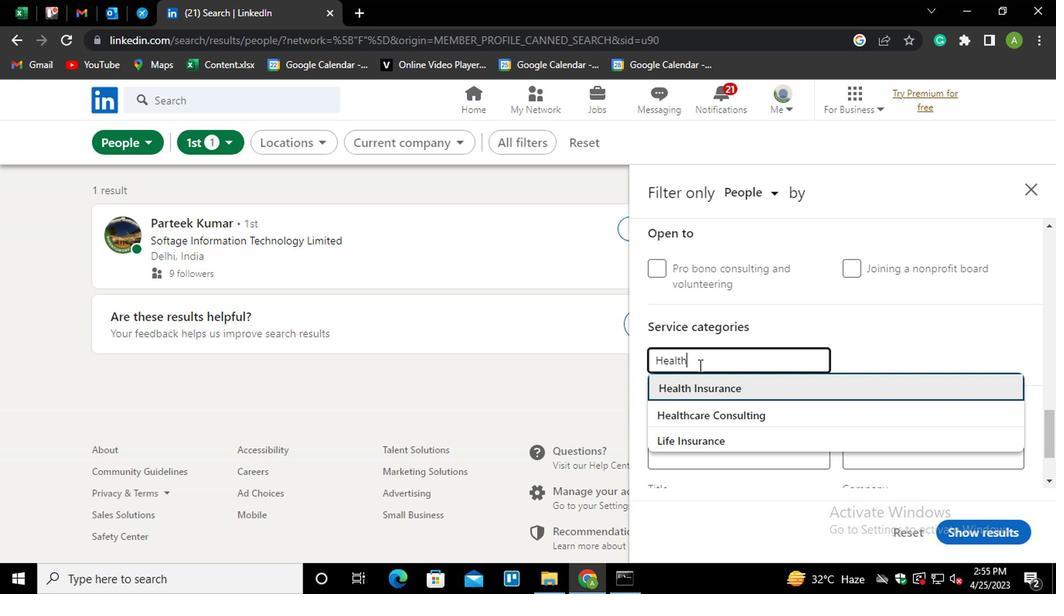 
Action: Mouse scrolled (696, 364) with delta (0, 0)
Screenshot: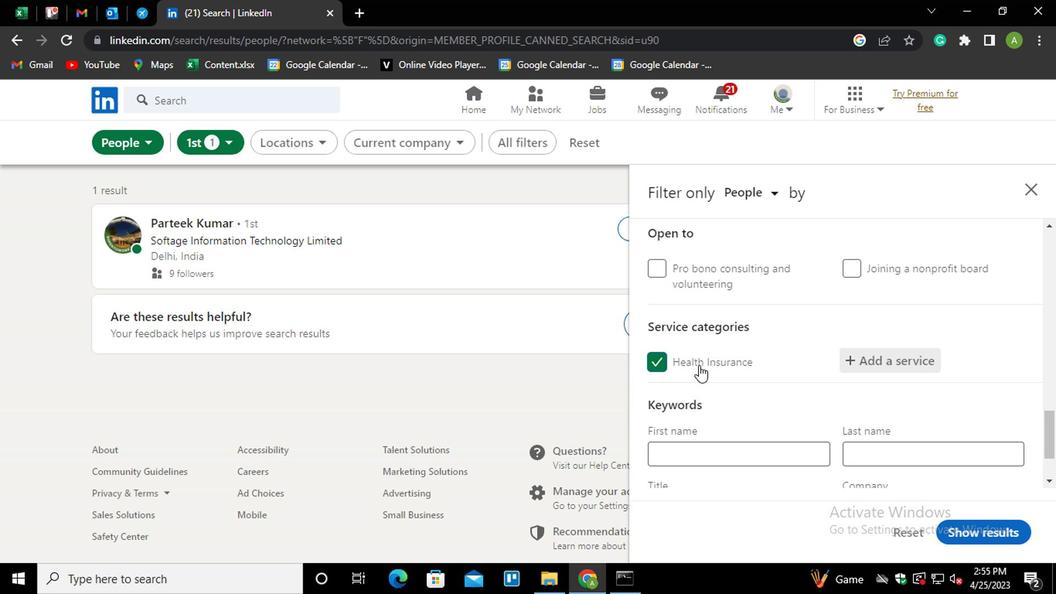 
Action: Mouse scrolled (696, 364) with delta (0, 0)
Screenshot: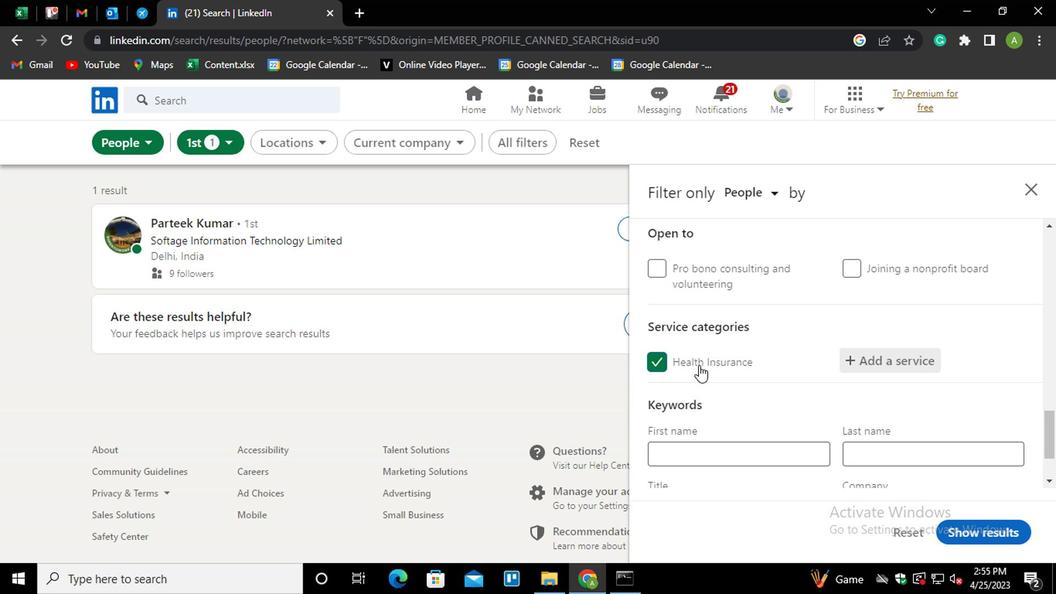 
Action: Mouse moved to (698, 411)
Screenshot: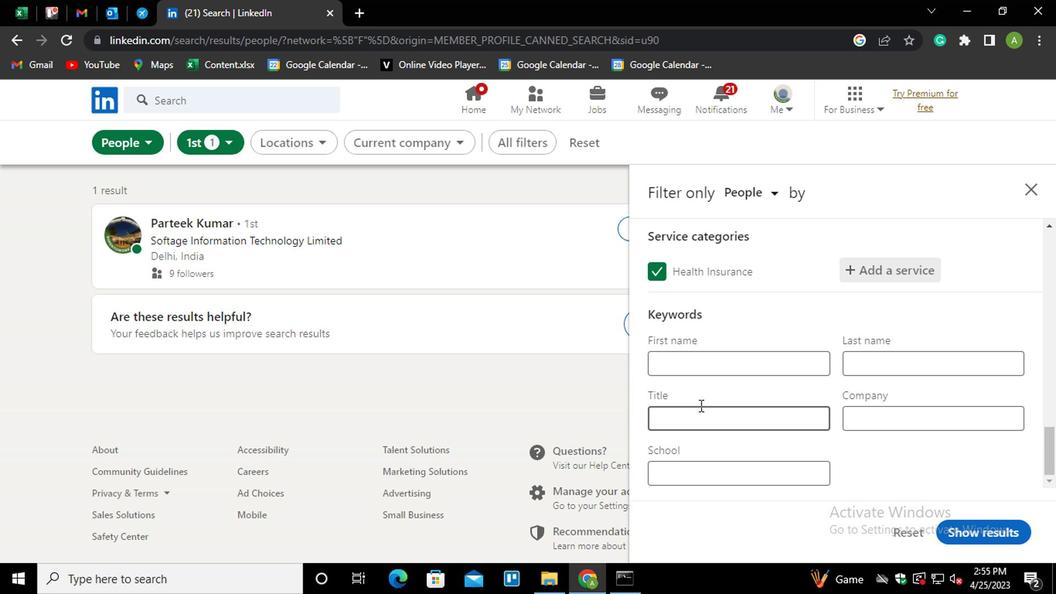 
Action: Mouse pressed left at (698, 411)
Screenshot: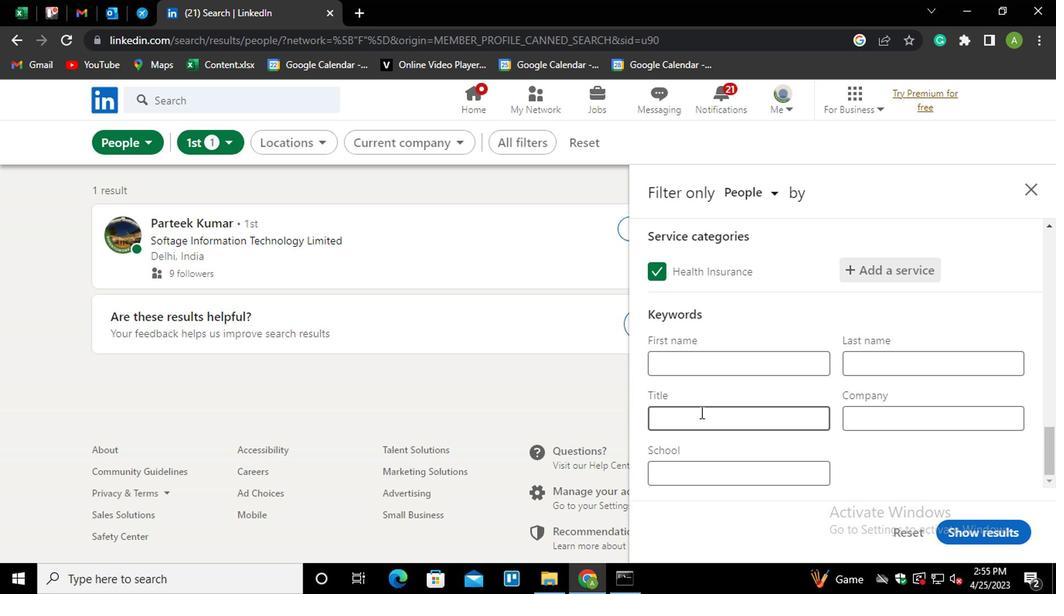 
Action: Mouse moved to (689, 413)
Screenshot: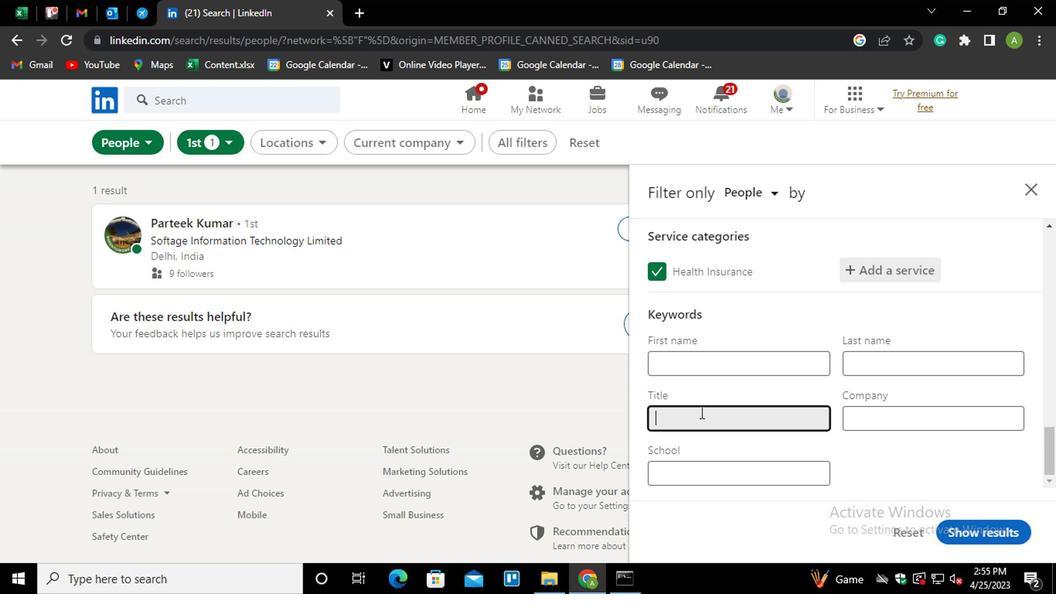 
Action: Key pressed <Key.shift>CONTROLLER
Screenshot: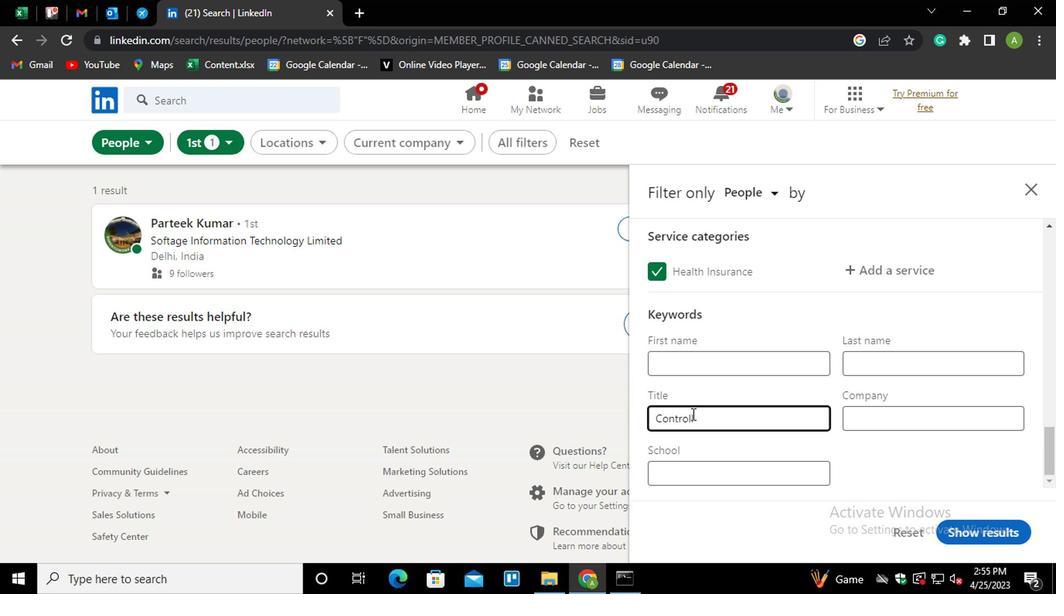 
Action: Mouse moved to (924, 474)
Screenshot: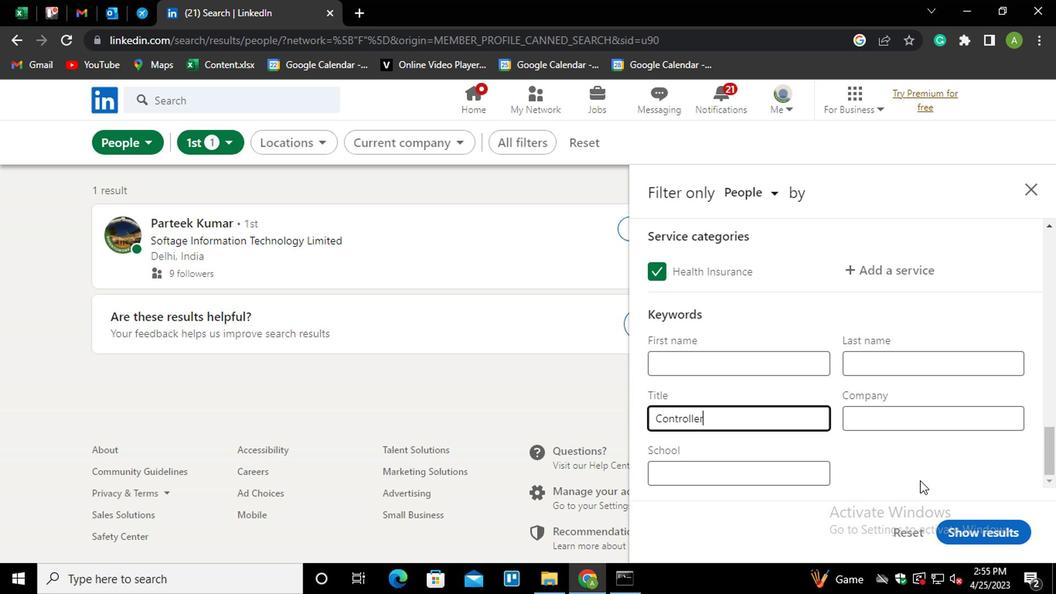 
Action: Mouse pressed left at (924, 474)
Screenshot: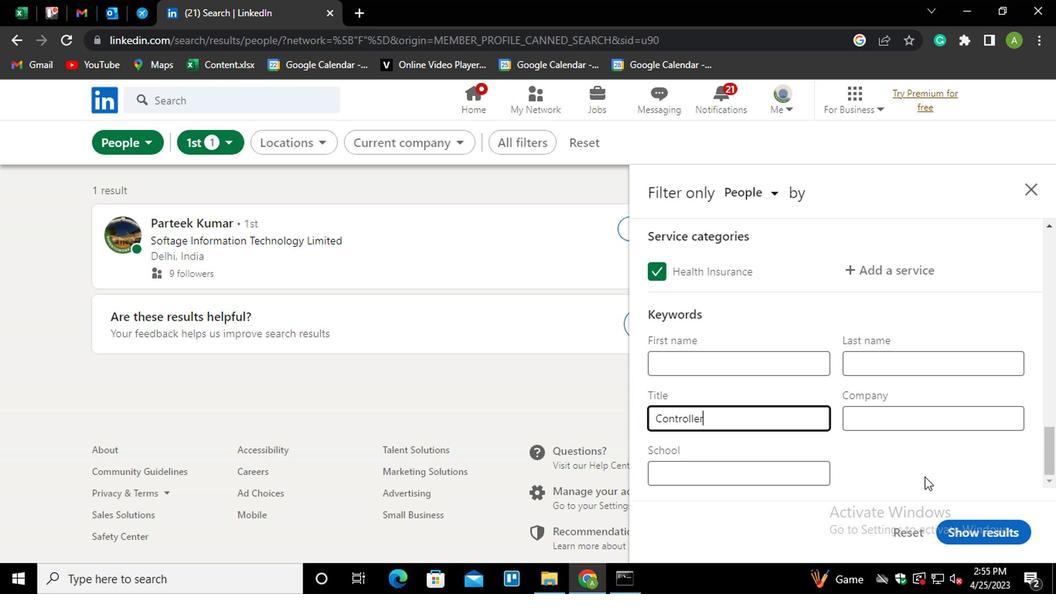 
Action: Mouse moved to (971, 521)
Screenshot: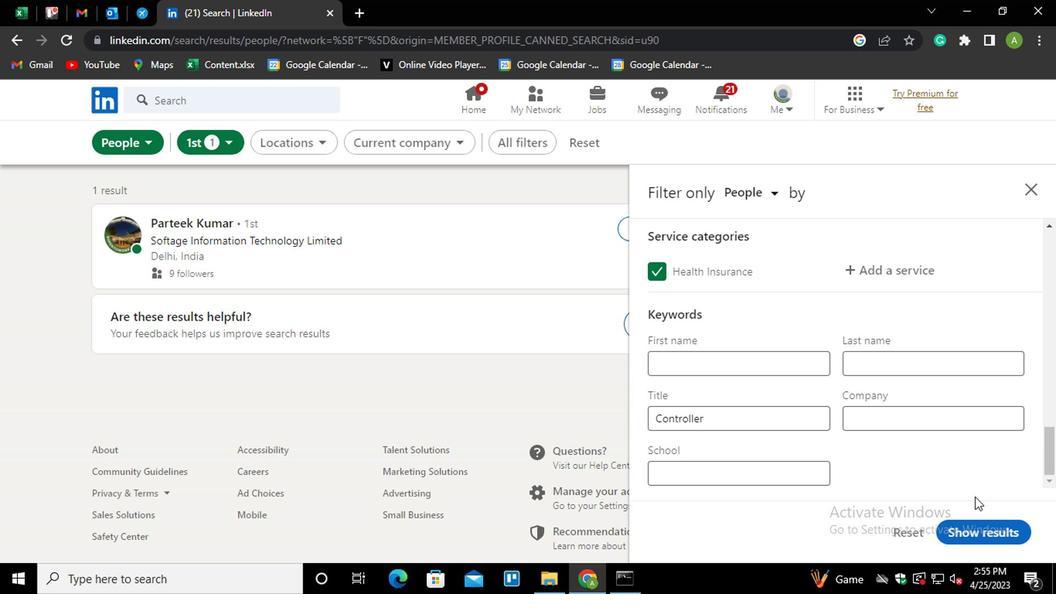 
Action: Mouse pressed left at (971, 521)
Screenshot: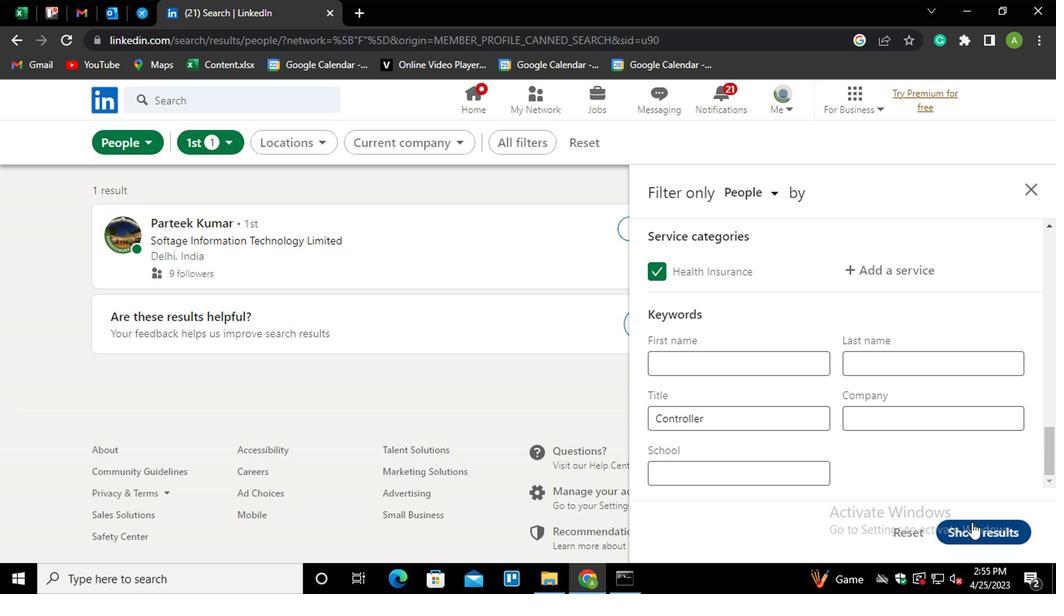 
Action: Mouse moved to (922, 455)
Screenshot: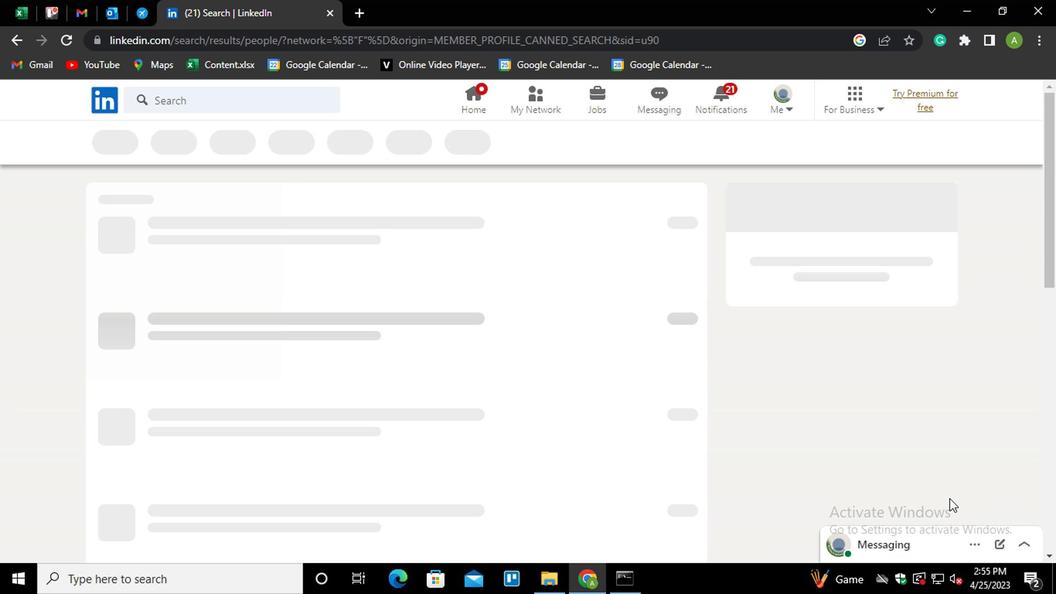 
